 Task: Look for space in University Place, United States from 12th July, 2023 to 25th July, 2023 for 2 adults, 1 child in price range Rs.15000 to Rs.25000. Place can be shared room with 2 bedrooms having 2 beds and 2 bathrooms. Property type can be house, flat, guest house. Amenities needed are: wifi, TV, free parkinig on premises, gym, breakfast. Booking option can be shelf check-in. Required host language is English.
Action: Mouse moved to (431, 105)
Screenshot: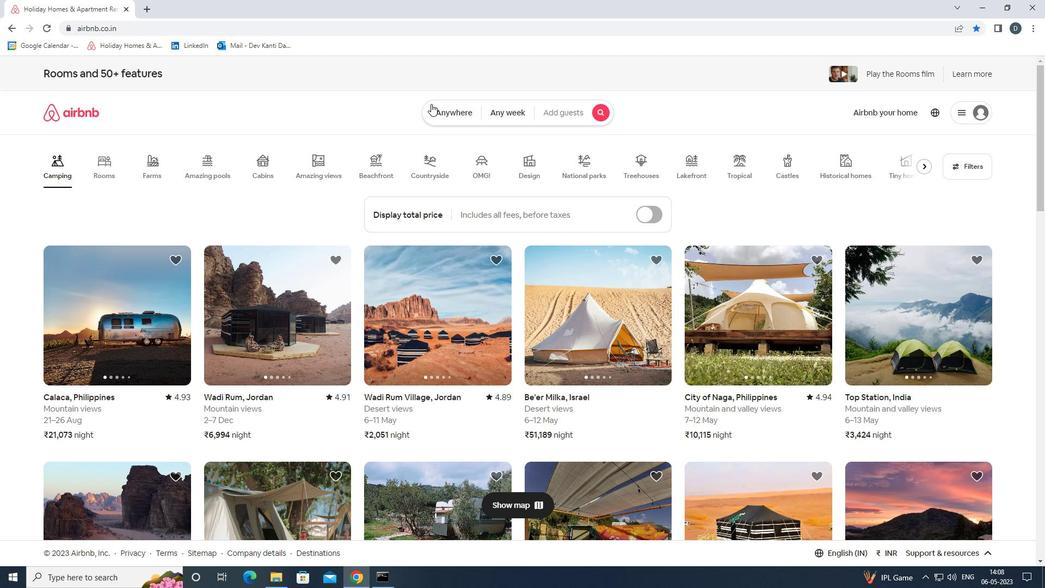 
Action: Mouse pressed left at (431, 105)
Screenshot: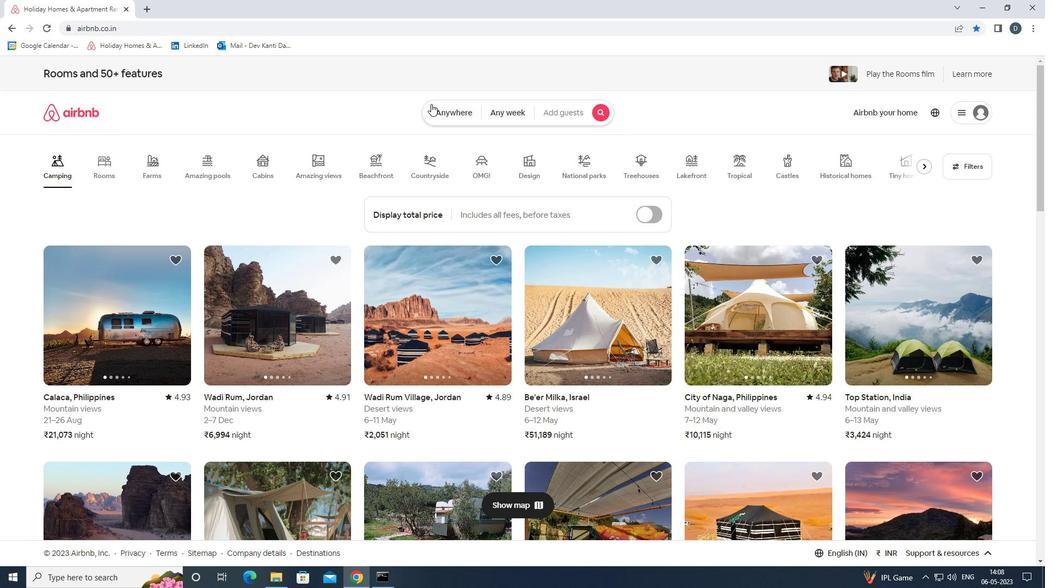 
Action: Mouse moved to (398, 153)
Screenshot: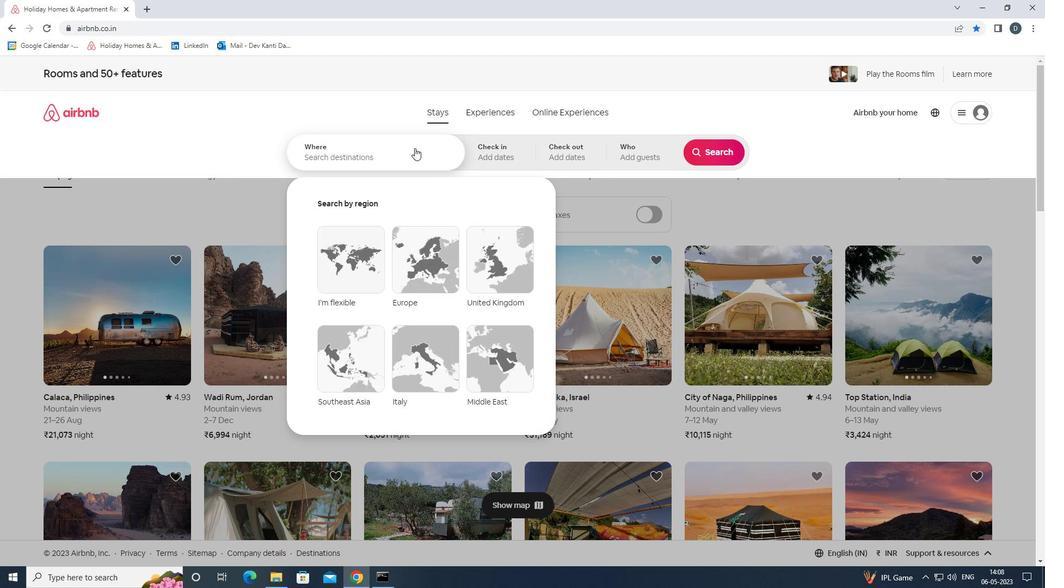 
Action: Mouse pressed left at (398, 153)
Screenshot: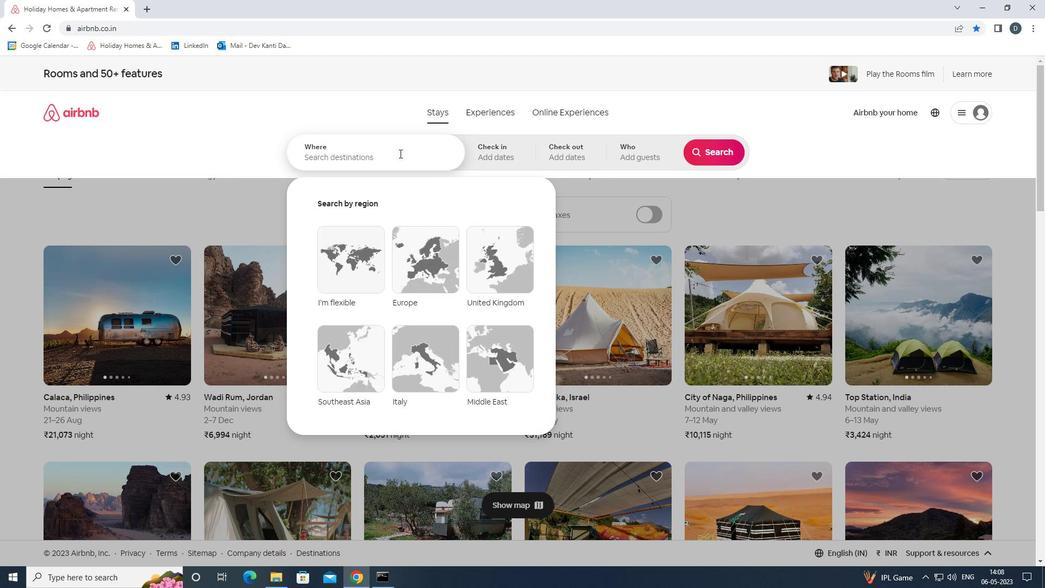 
Action: Key pressed <Key.shift><Key.shift>UNIVERSITY<Key.space><Key.shift>PLACE,<Key.shift><Key.shift><Key.shift><Key.shift><Key.shift><Key.shift><Key.shift><Key.shift><Key.shift><Key.shift><Key.shift><Key.shift><Key.shift><Key.shift><Key.shift><Key.shift><Key.shift><Key.shift><Key.shift><Key.shift><Key.shift><Key.shift><Key.shift><Key.shift>UNITED<Key.space><Key.shift><Key.shift><Key.shift><Key.shift><Key.shift><Key.shift><Key.shift><Key.shift><Key.shift>STATES<Key.enter>
Screenshot: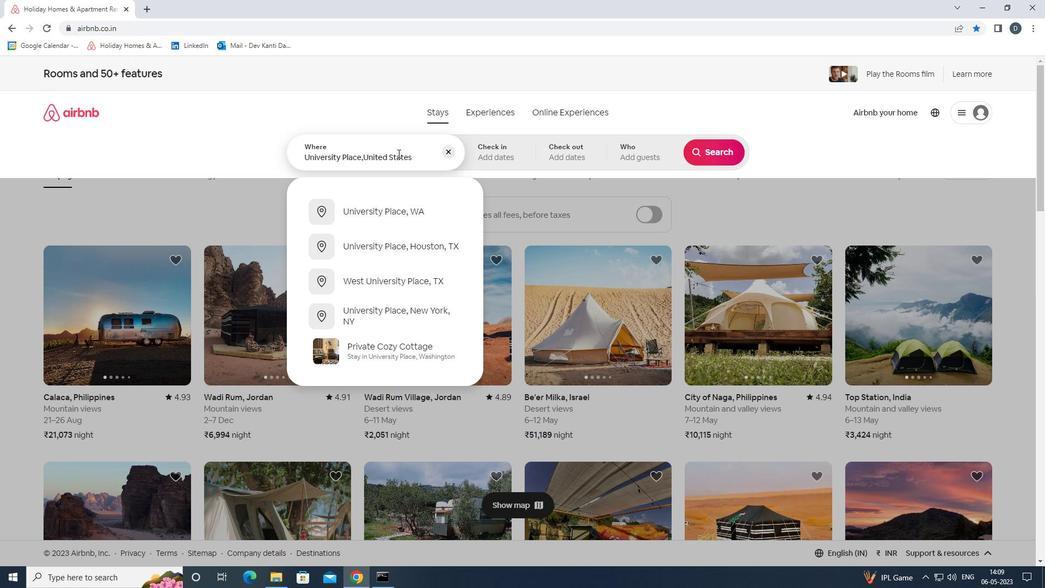 
Action: Mouse moved to (711, 236)
Screenshot: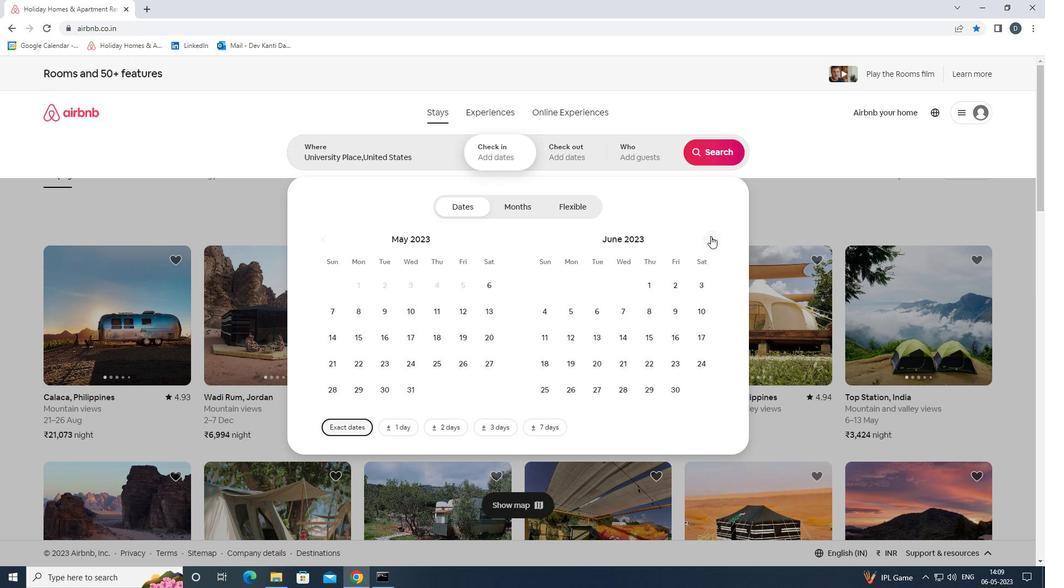 
Action: Mouse pressed left at (711, 236)
Screenshot: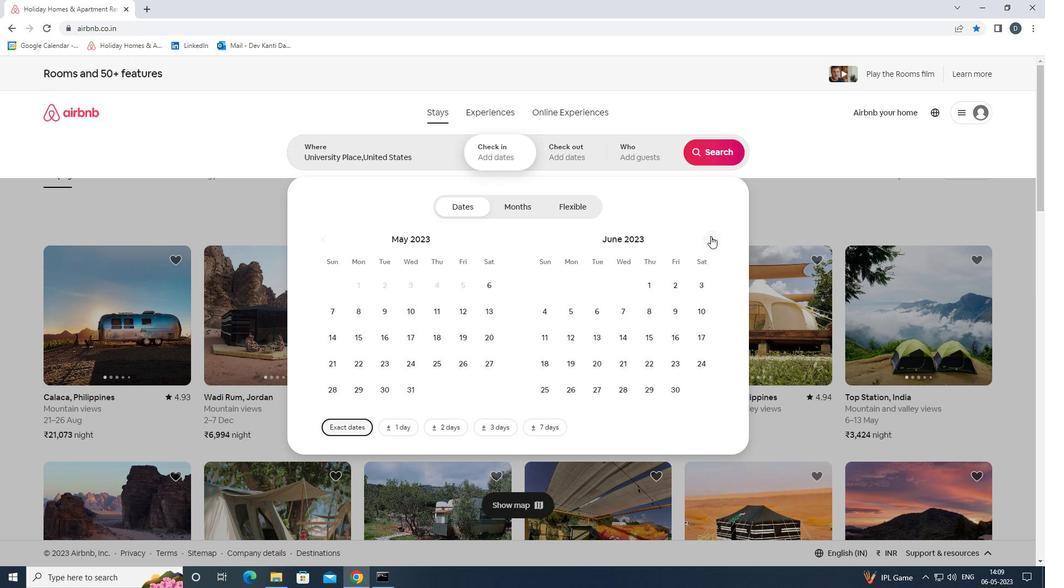 
Action: Mouse moved to (630, 334)
Screenshot: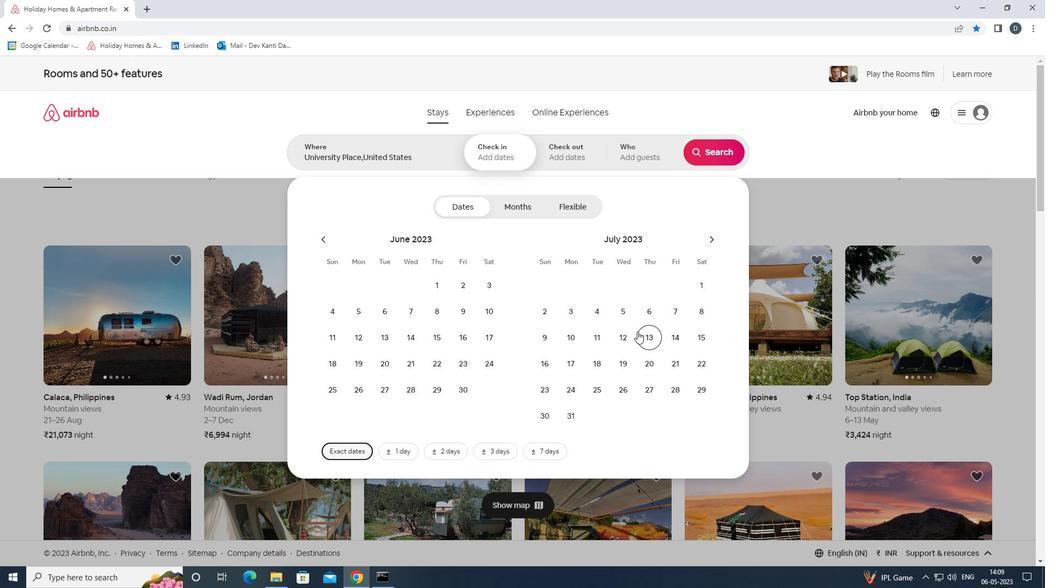 
Action: Mouse pressed left at (630, 334)
Screenshot: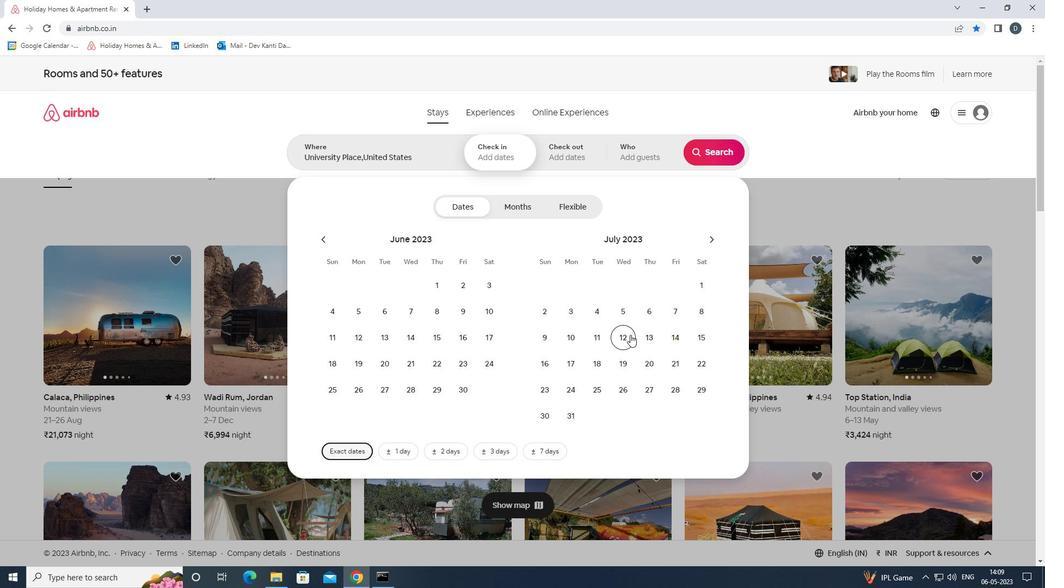 
Action: Mouse moved to (609, 386)
Screenshot: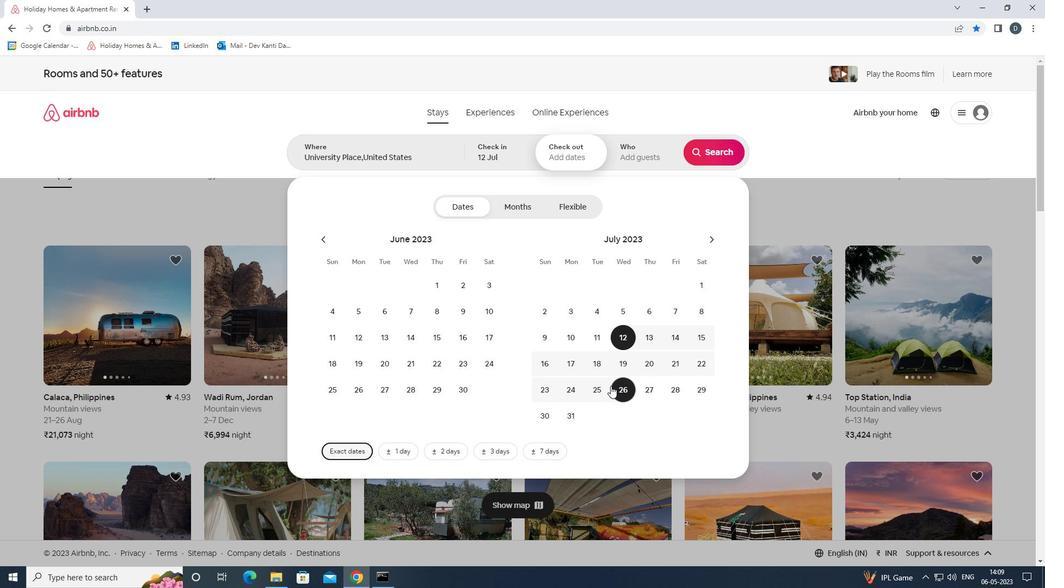 
Action: Mouse pressed left at (609, 386)
Screenshot: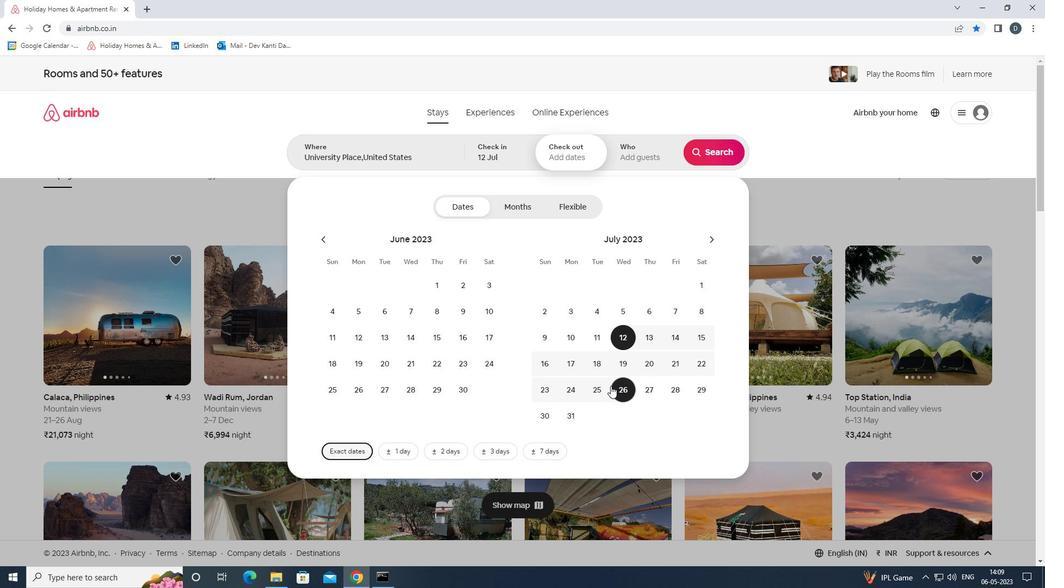 
Action: Mouse moved to (607, 386)
Screenshot: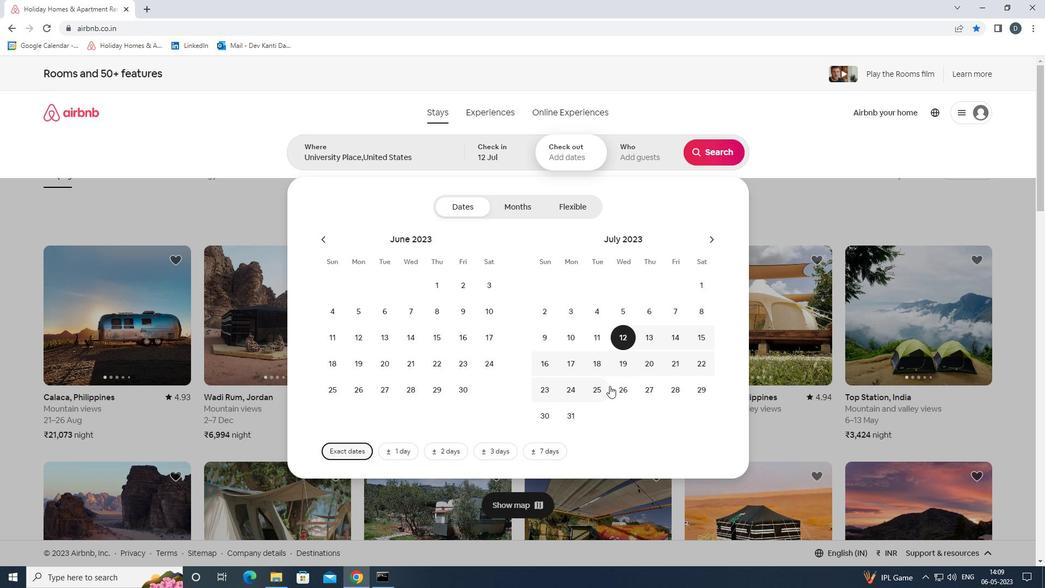 
Action: Mouse pressed left at (607, 386)
Screenshot: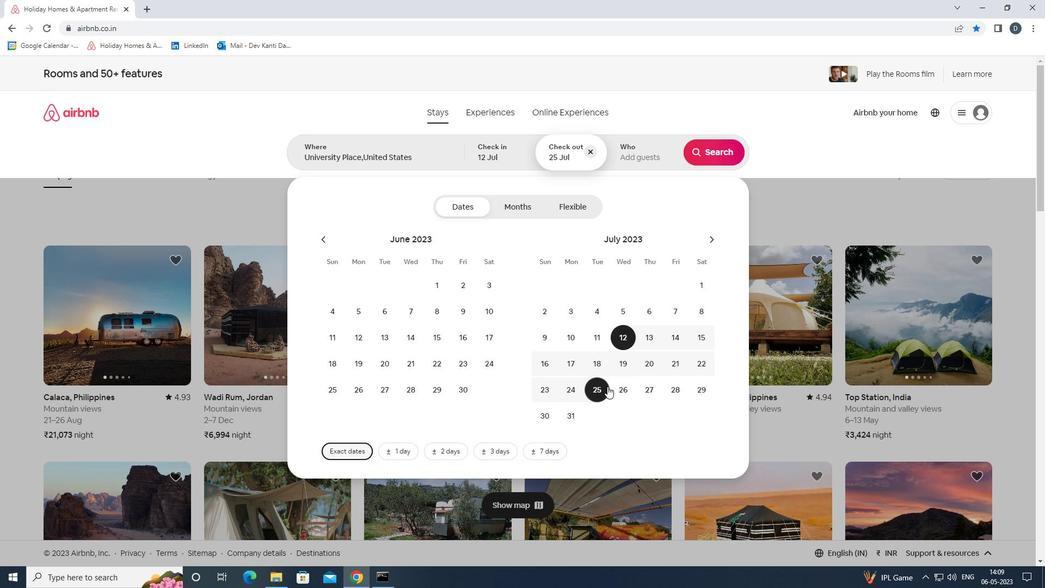 
Action: Mouse moved to (645, 142)
Screenshot: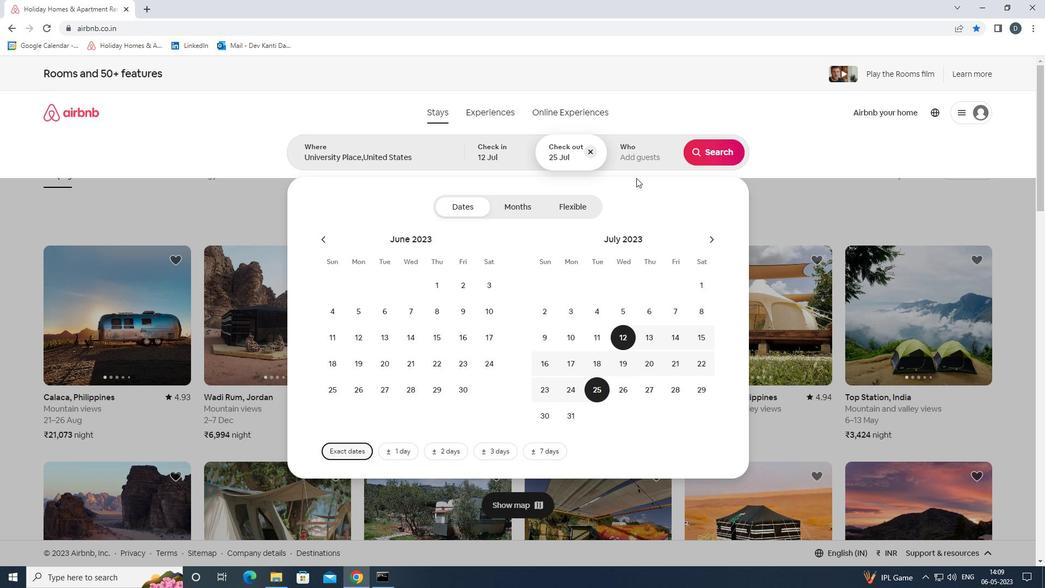 
Action: Mouse pressed left at (645, 142)
Screenshot: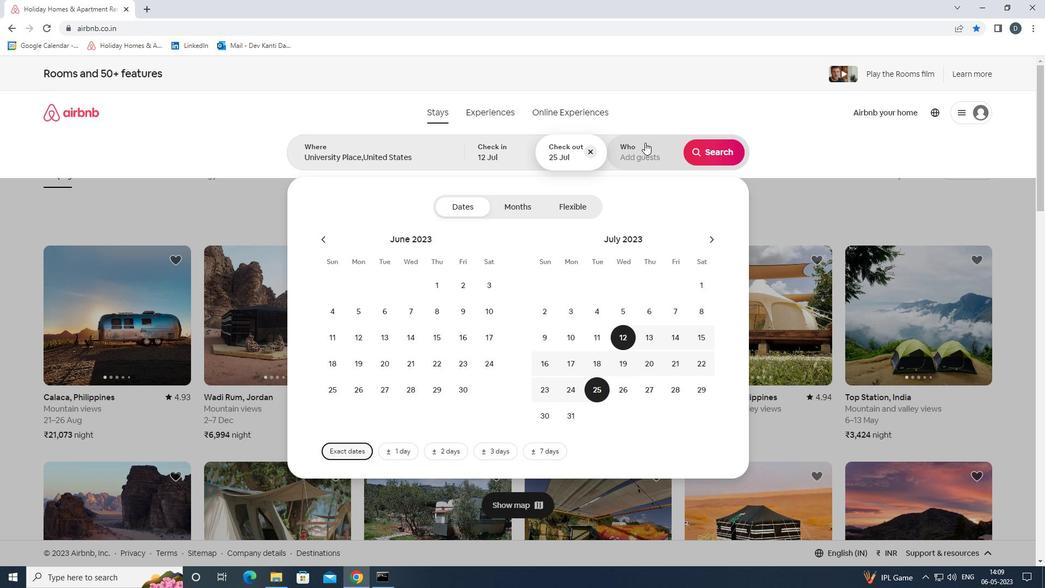 
Action: Mouse moved to (716, 210)
Screenshot: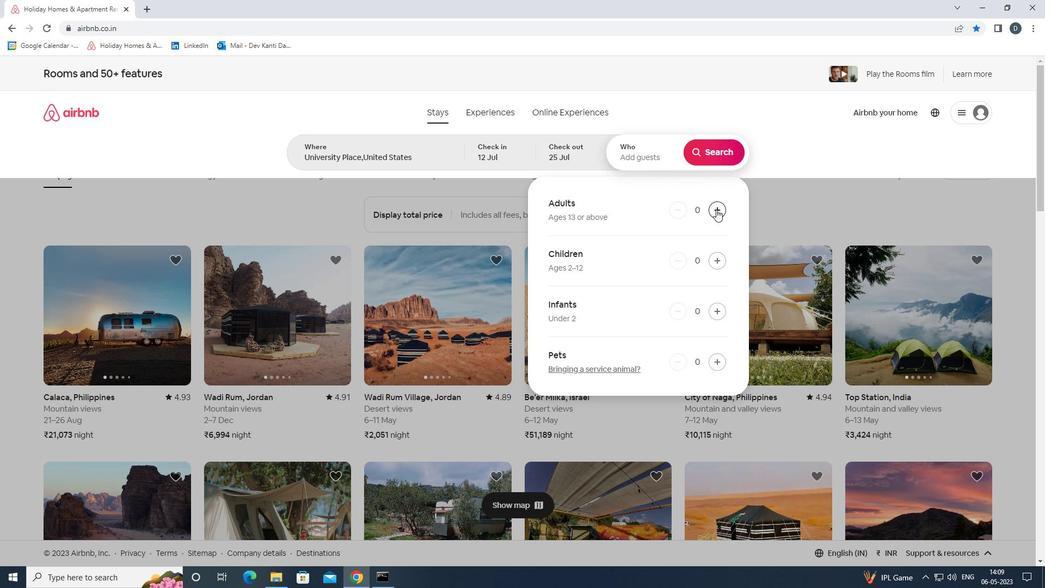 
Action: Mouse pressed left at (716, 210)
Screenshot: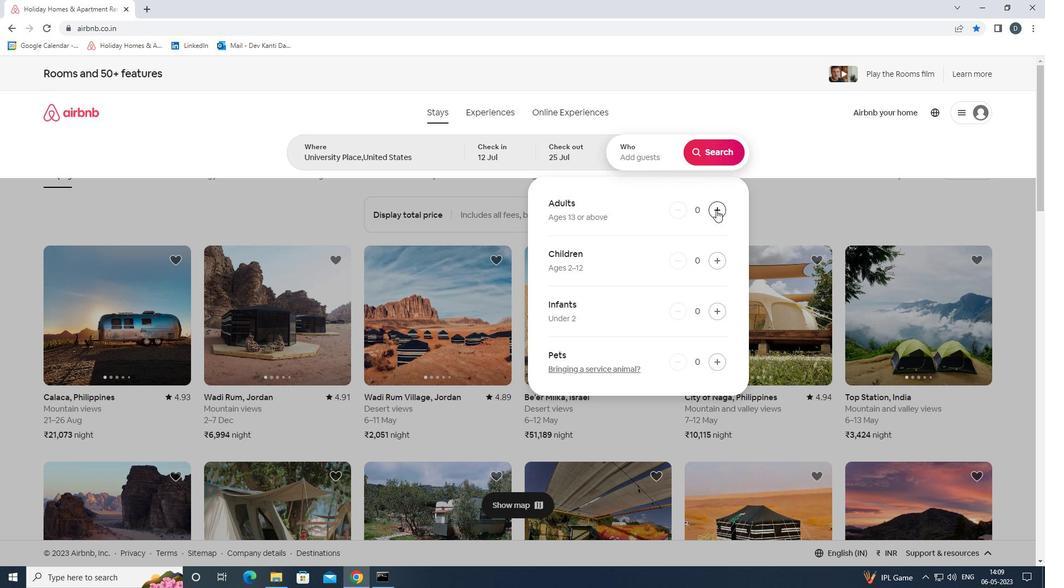 
Action: Mouse pressed left at (716, 210)
Screenshot: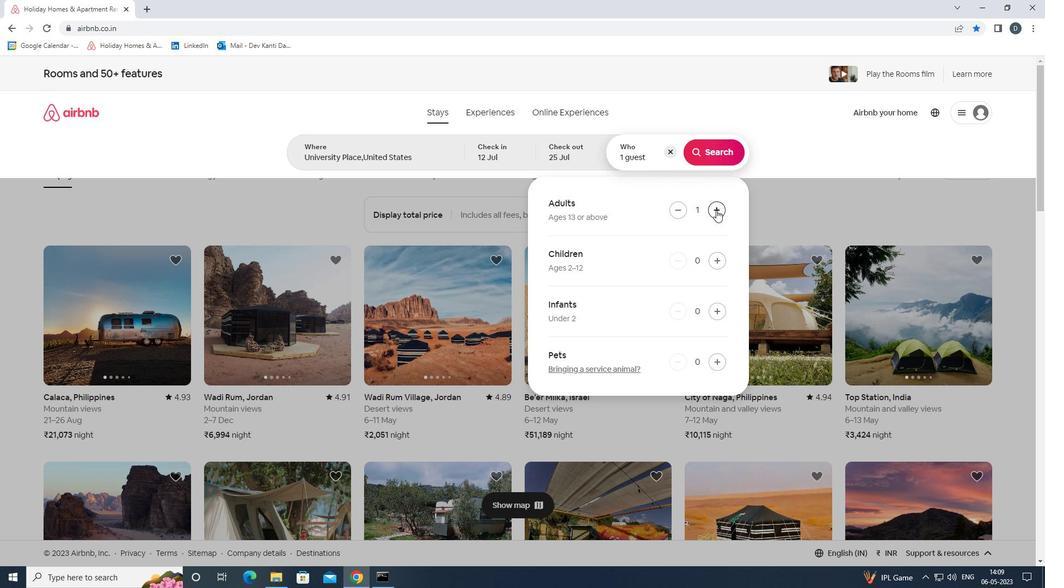 
Action: Mouse moved to (720, 262)
Screenshot: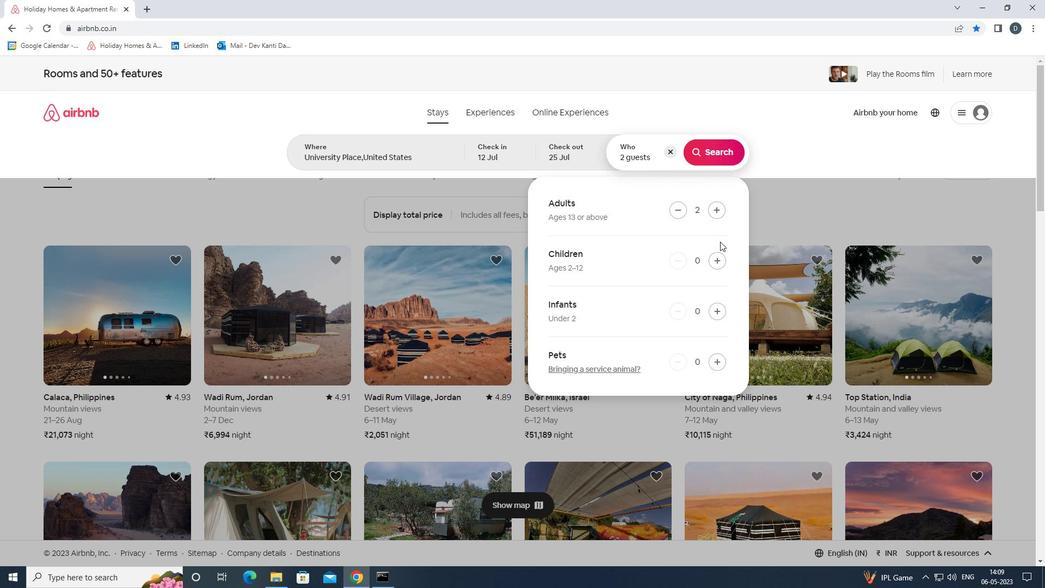 
Action: Mouse pressed left at (720, 262)
Screenshot: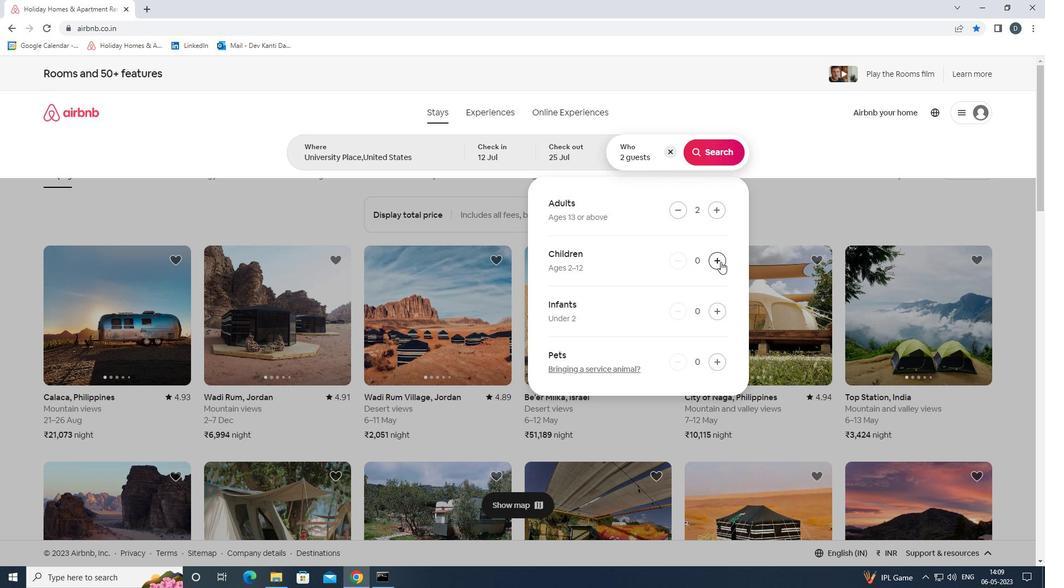 
Action: Mouse moved to (715, 147)
Screenshot: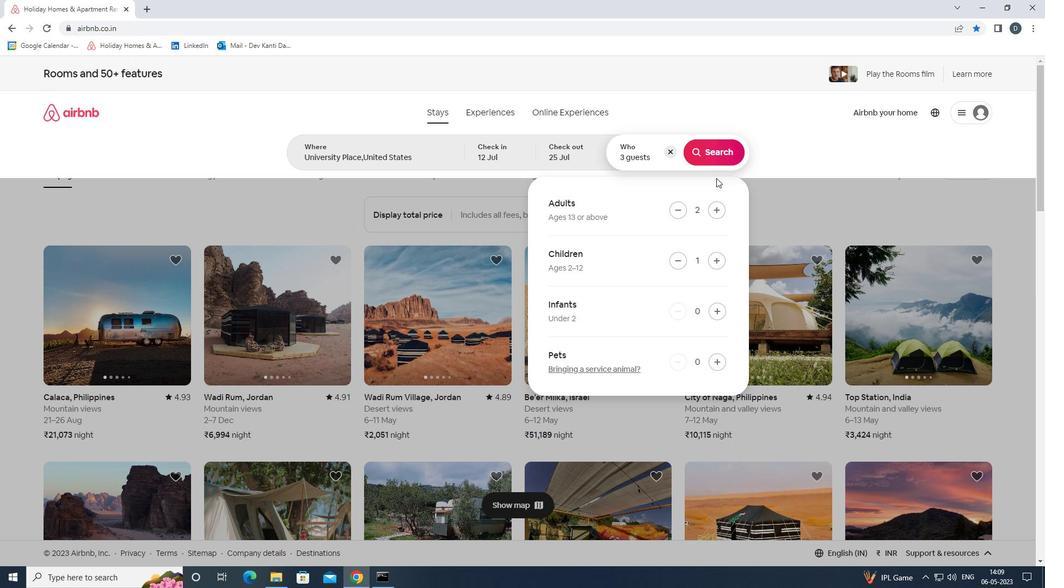 
Action: Mouse pressed left at (715, 147)
Screenshot: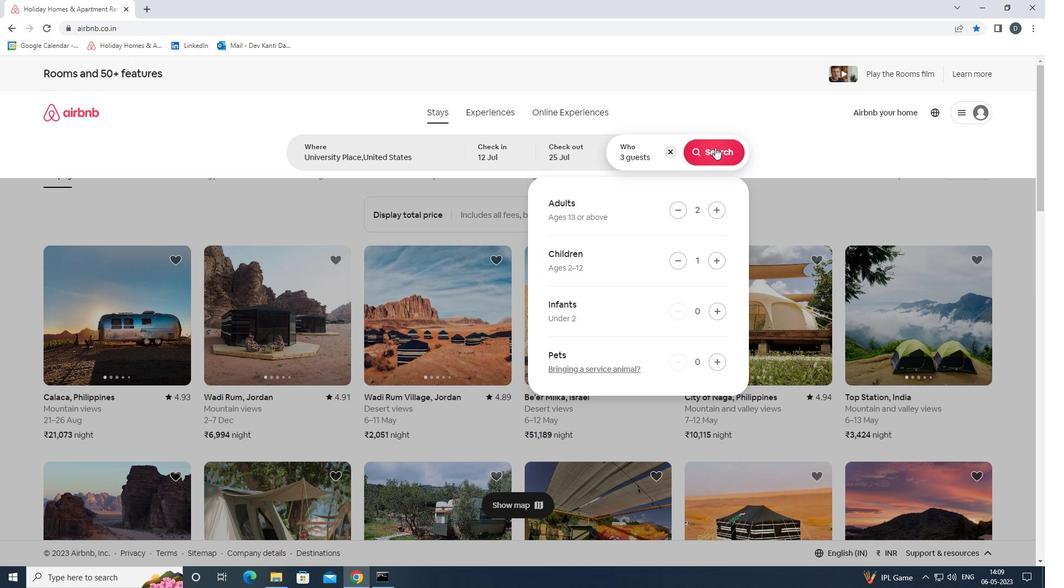 
Action: Mouse moved to (990, 118)
Screenshot: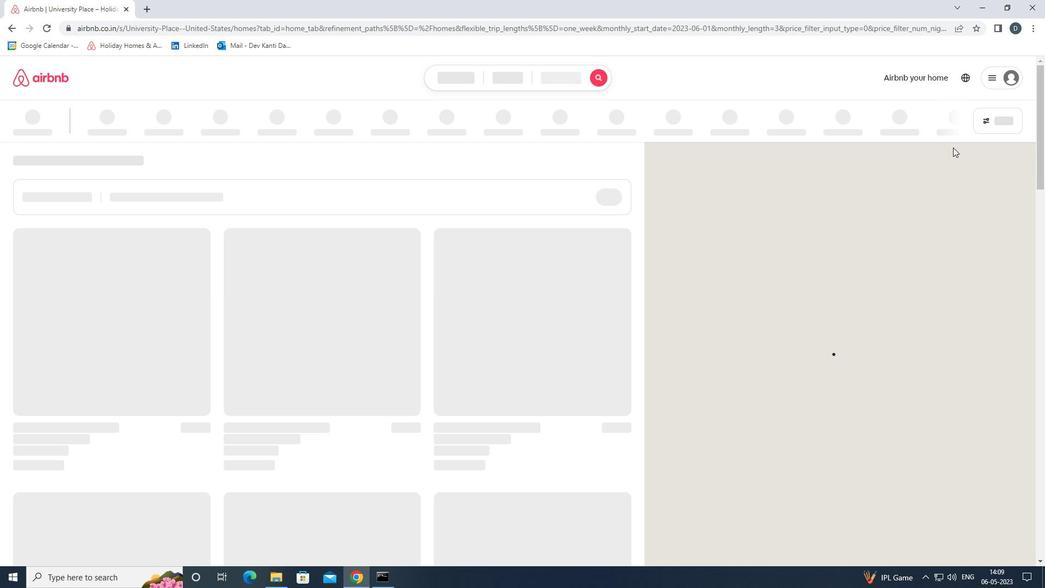 
Action: Mouse pressed left at (990, 118)
Screenshot: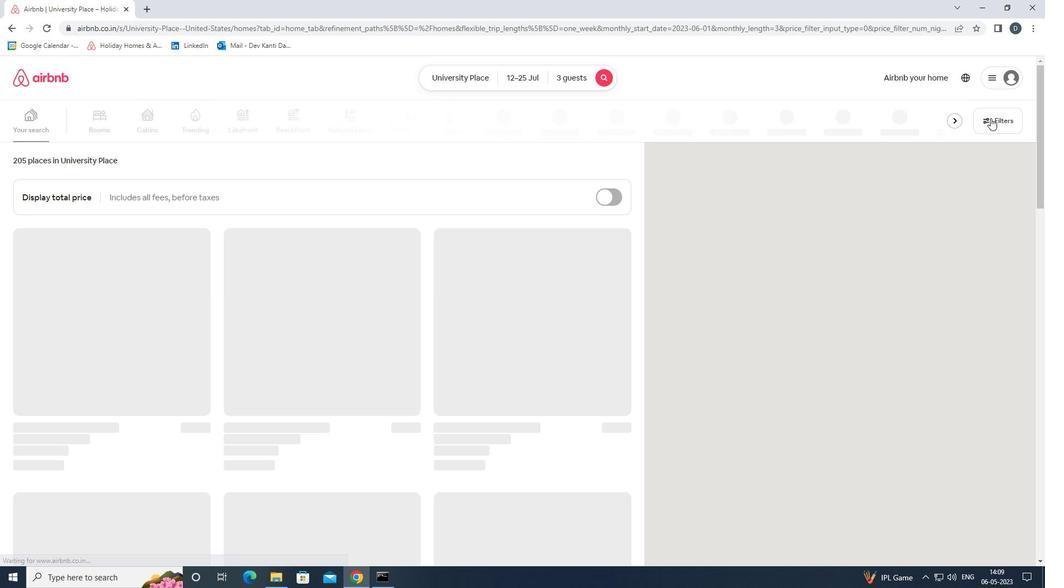 
Action: Mouse moved to (438, 392)
Screenshot: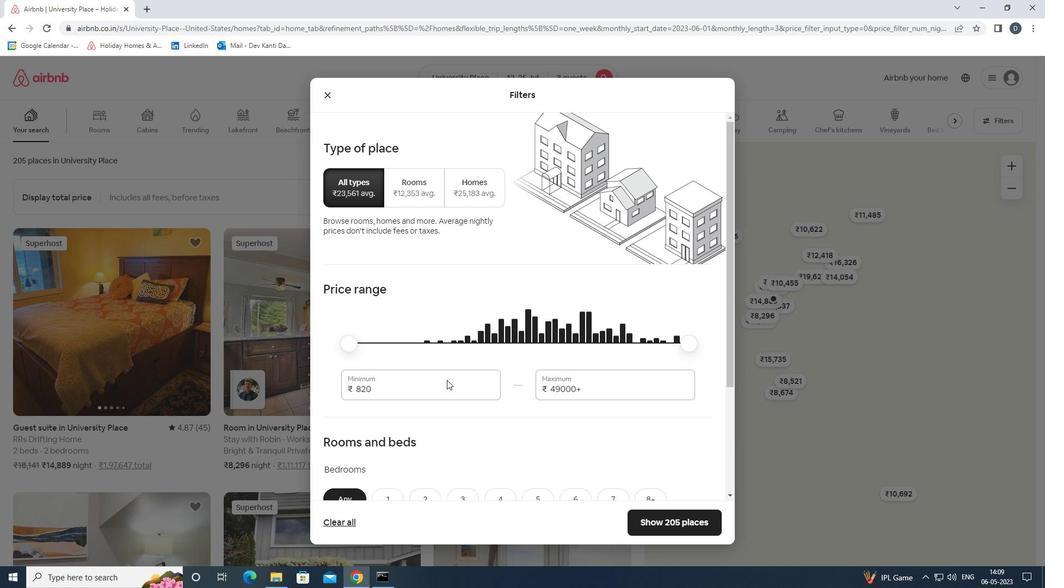 
Action: Mouse pressed left at (438, 392)
Screenshot: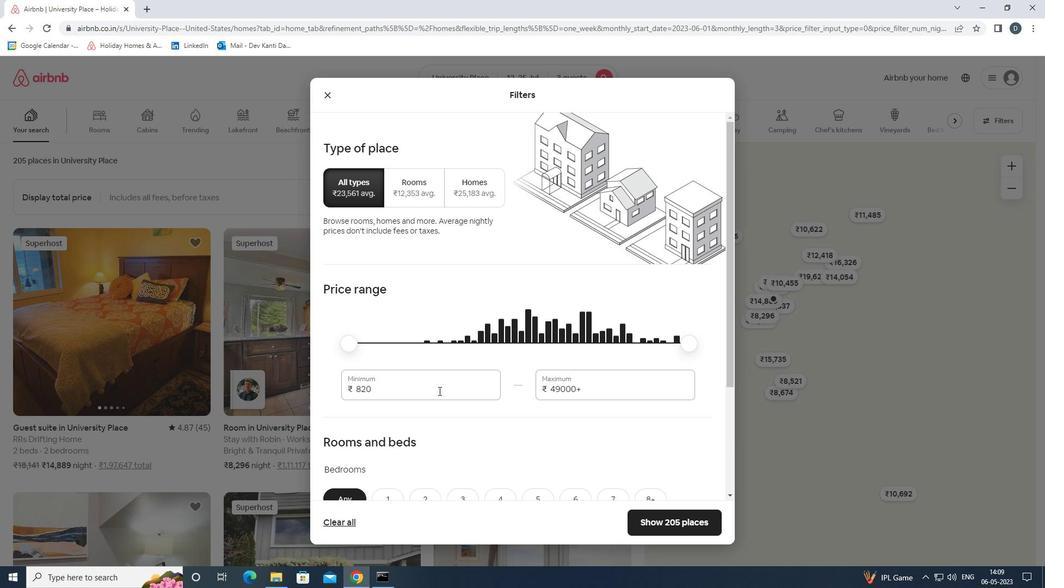 
Action: Mouse pressed left at (438, 392)
Screenshot: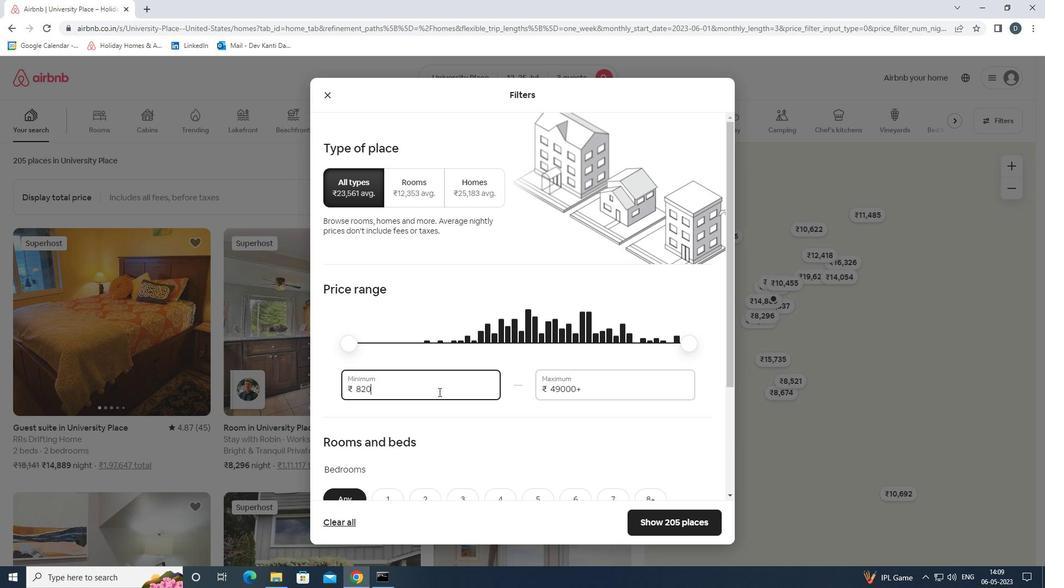 
Action: Key pressed 15000<Key.tab>25000
Screenshot: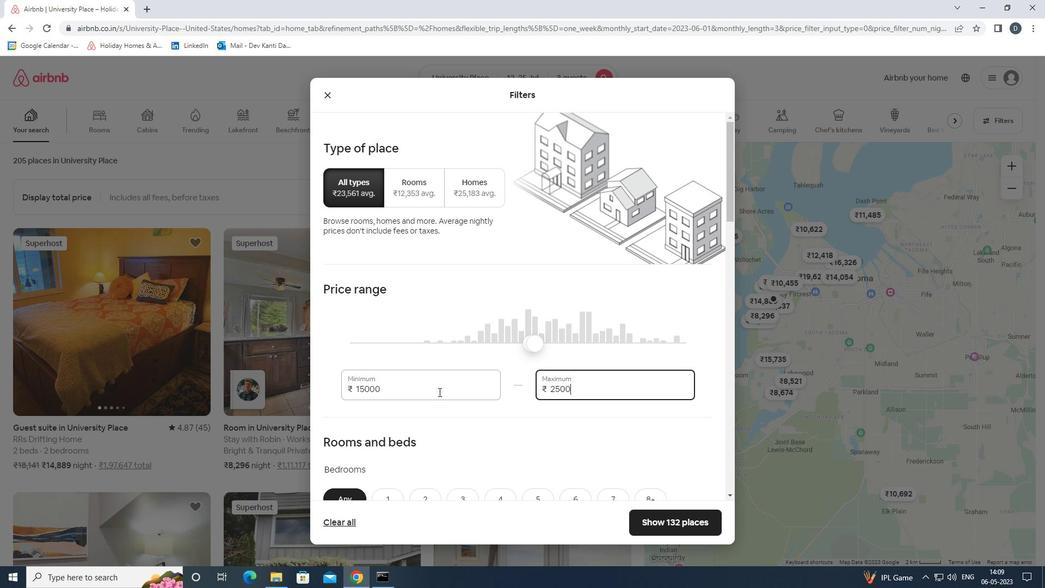 
Action: Mouse scrolled (438, 391) with delta (0, 0)
Screenshot: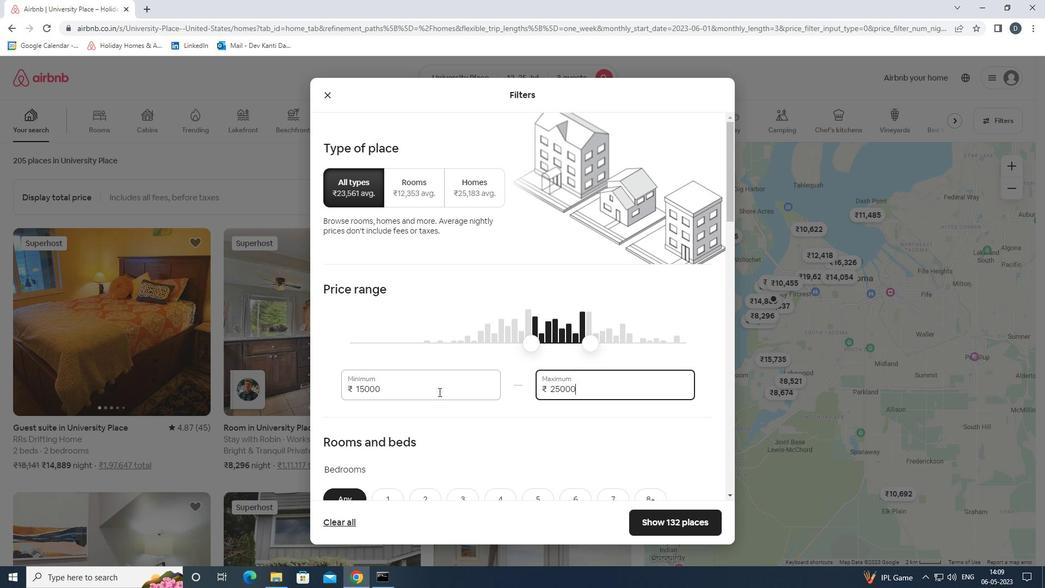 
Action: Mouse moved to (438, 392)
Screenshot: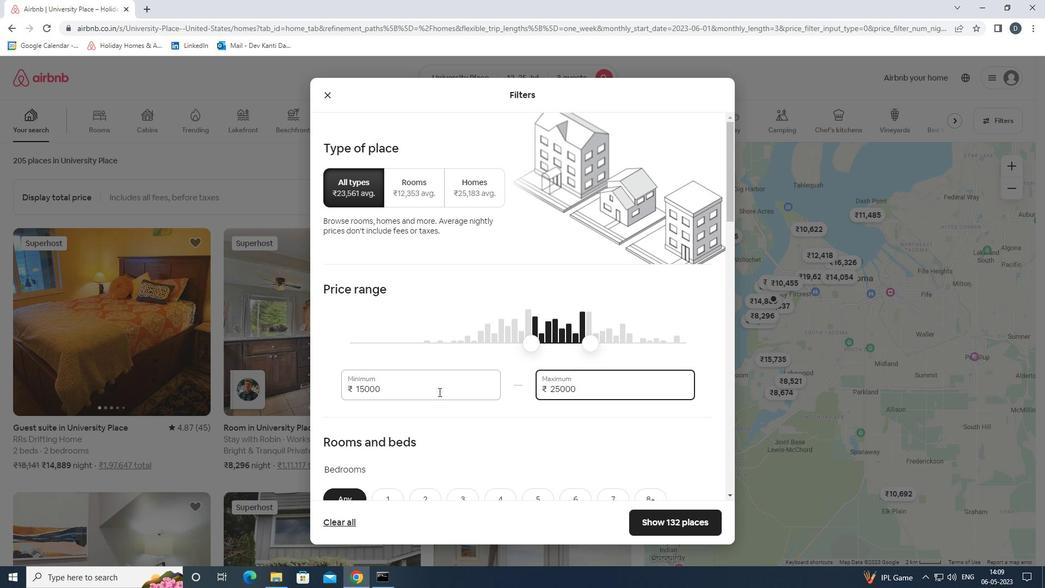 
Action: Mouse scrolled (438, 392) with delta (0, 0)
Screenshot: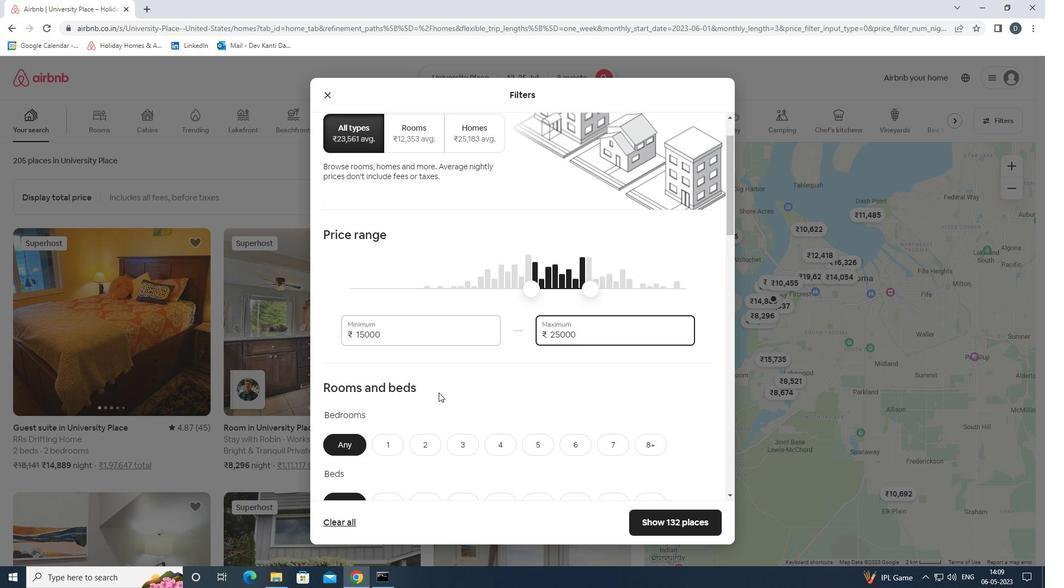 
Action: Mouse scrolled (438, 392) with delta (0, 0)
Screenshot: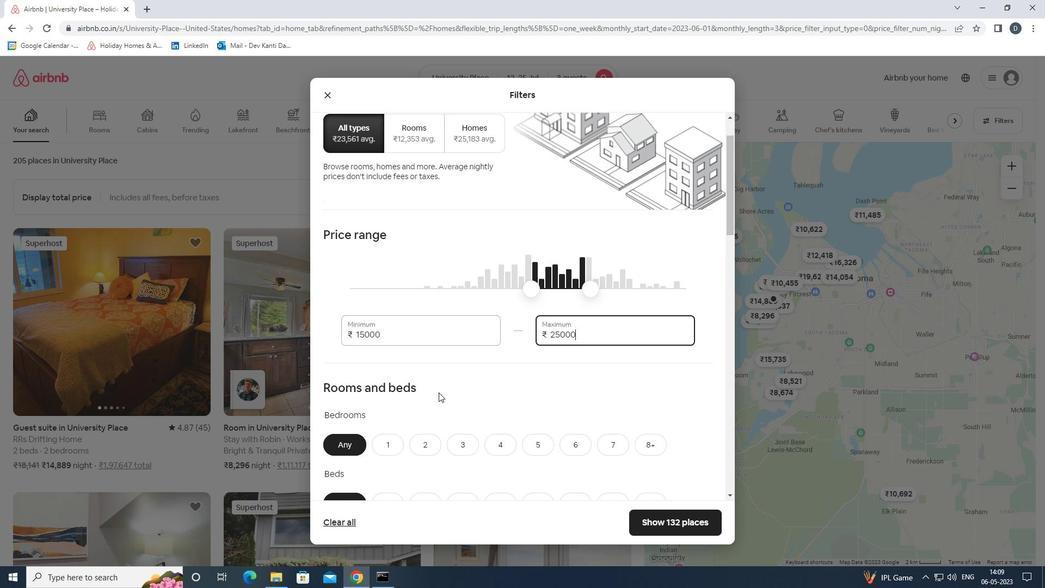 
Action: Mouse moved to (435, 385)
Screenshot: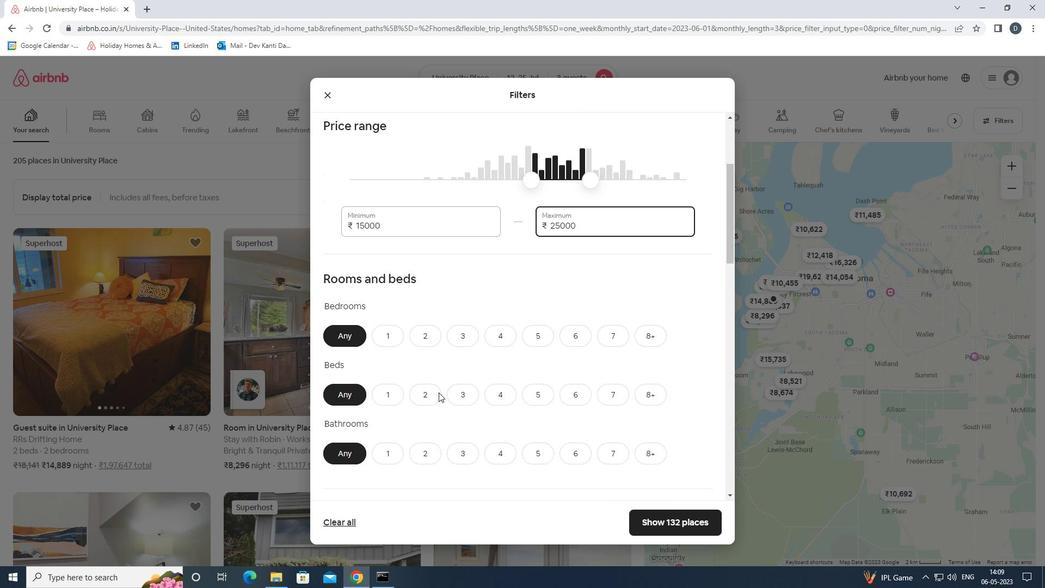 
Action: Mouse scrolled (435, 384) with delta (0, 0)
Screenshot: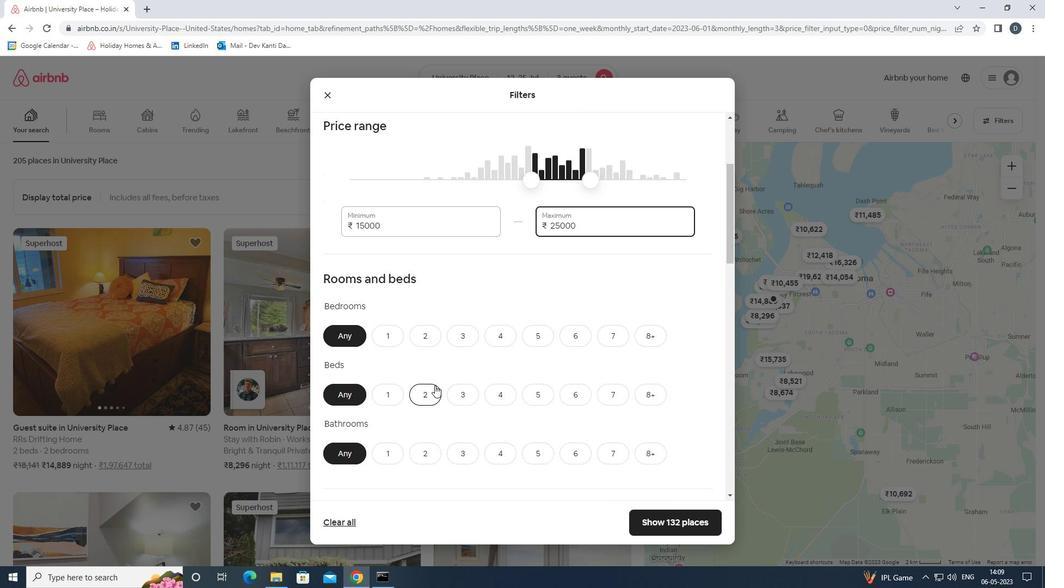 
Action: Mouse moved to (426, 283)
Screenshot: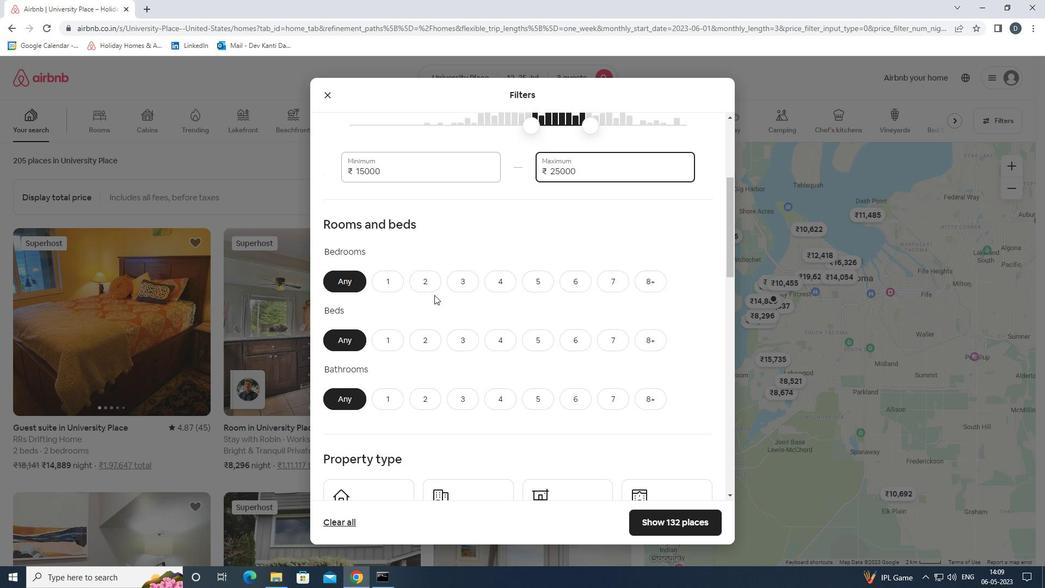 
Action: Mouse pressed left at (426, 283)
Screenshot: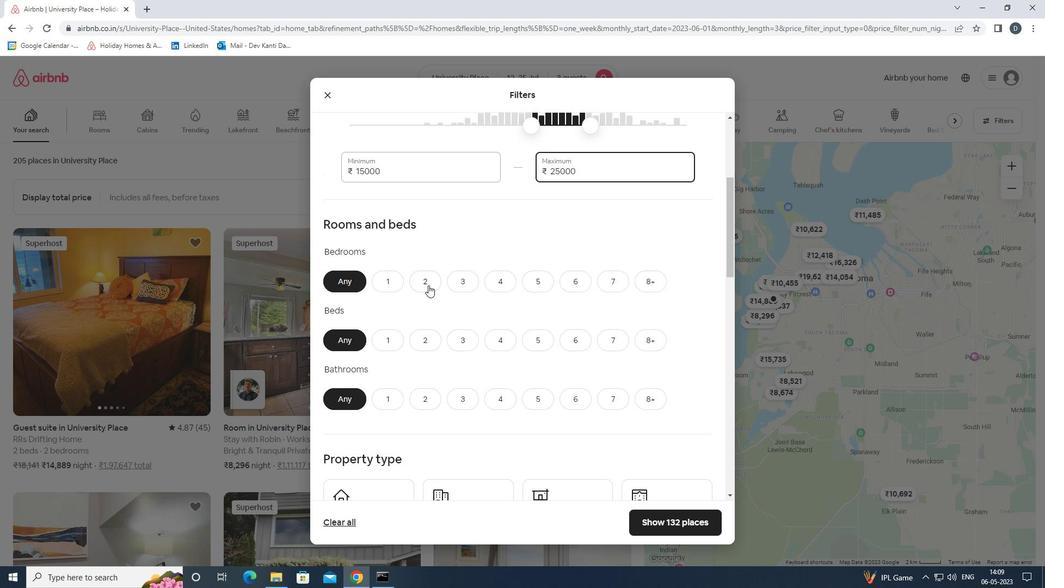 
Action: Mouse moved to (426, 331)
Screenshot: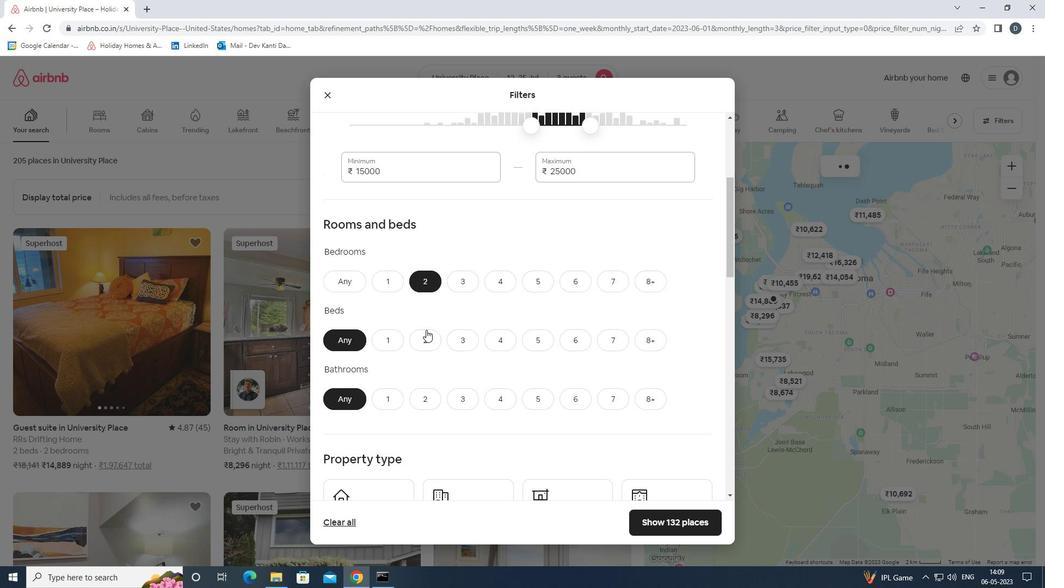 
Action: Mouse pressed left at (426, 331)
Screenshot: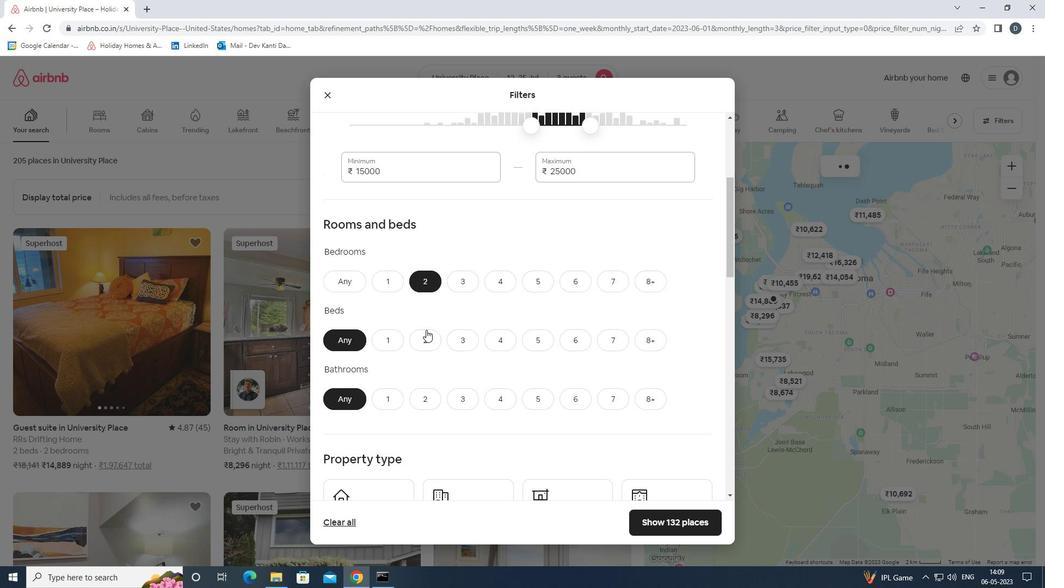 
Action: Mouse moved to (428, 393)
Screenshot: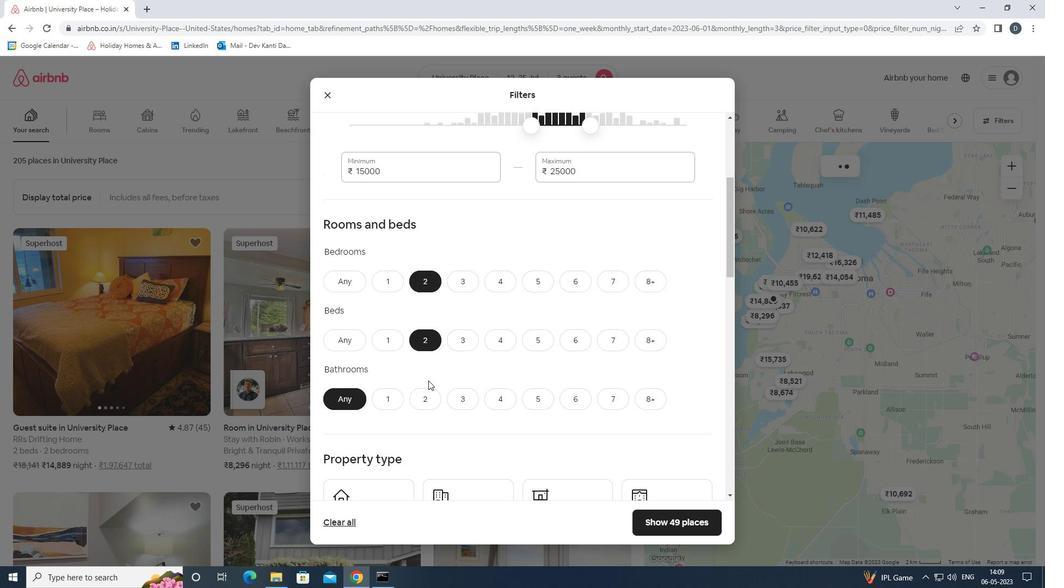 
Action: Mouse pressed left at (428, 393)
Screenshot: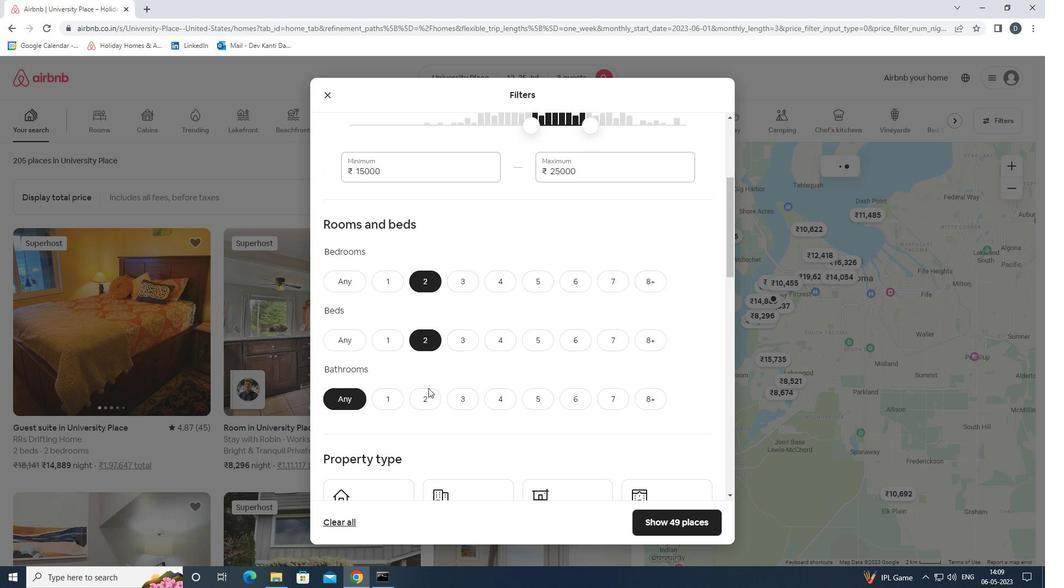 
Action: Mouse moved to (429, 394)
Screenshot: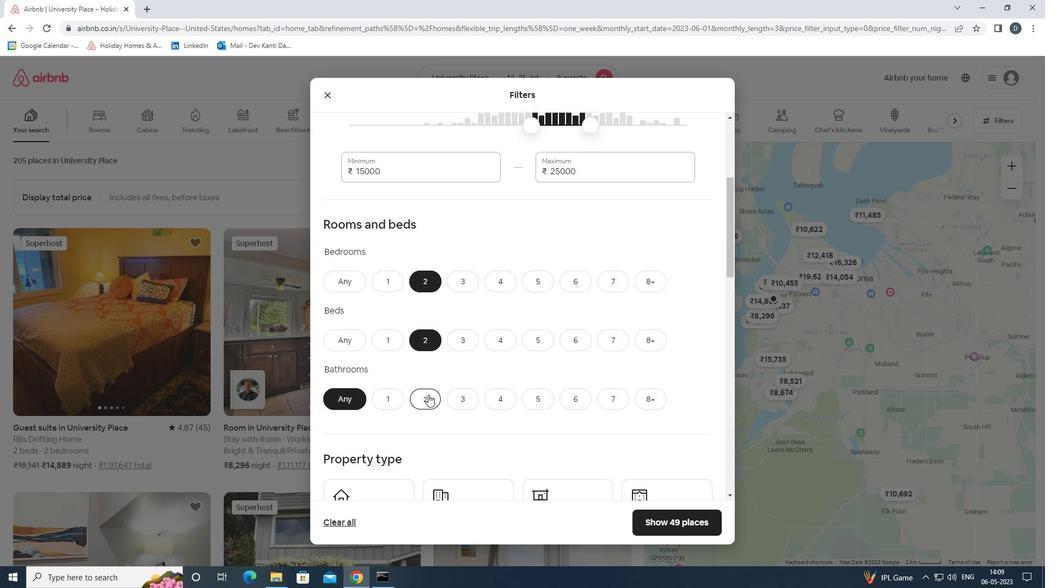 
Action: Mouse scrolled (429, 394) with delta (0, 0)
Screenshot: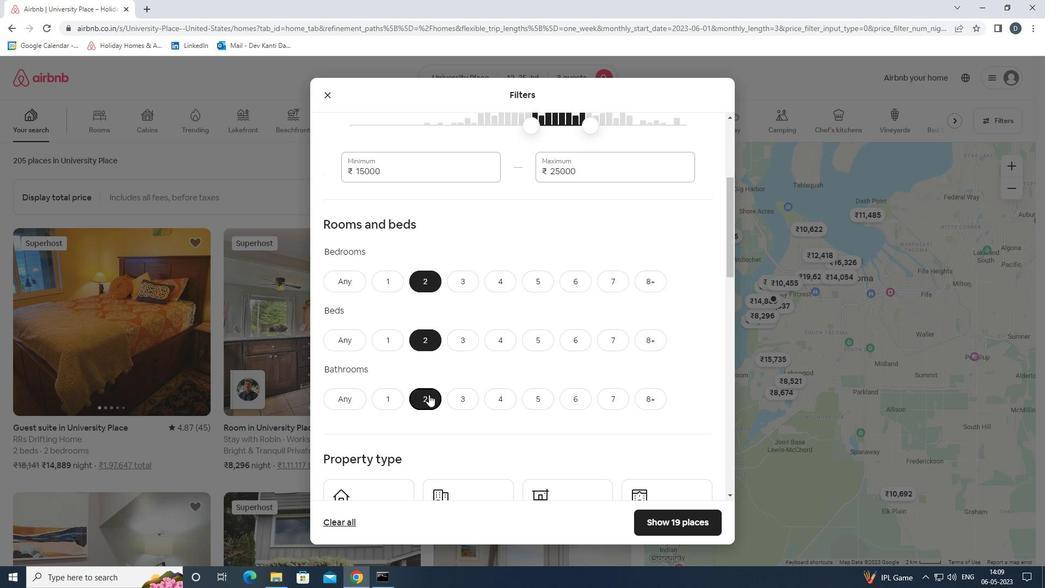 
Action: Mouse scrolled (429, 394) with delta (0, 0)
Screenshot: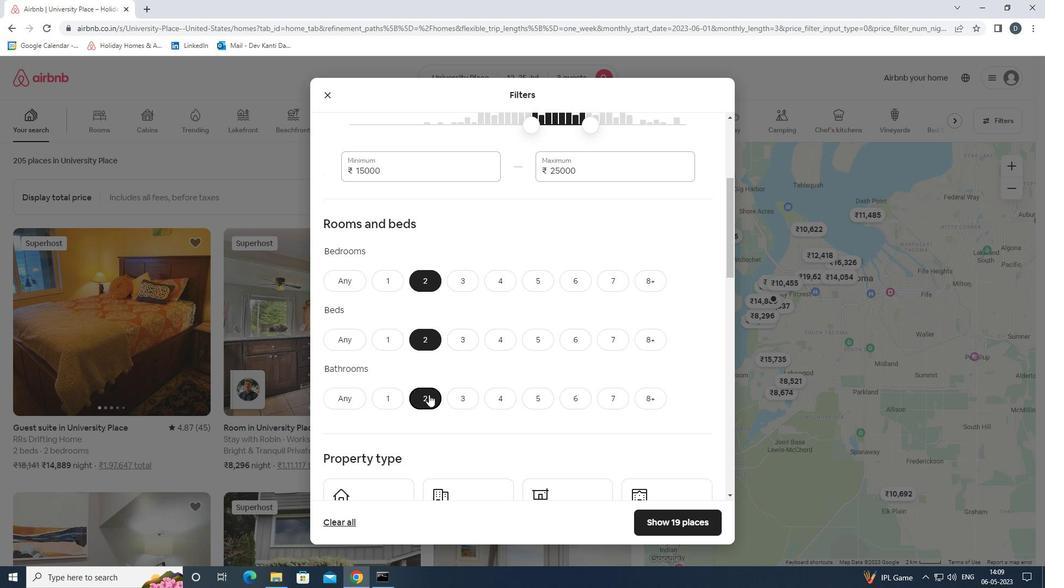 
Action: Mouse scrolled (429, 394) with delta (0, 0)
Screenshot: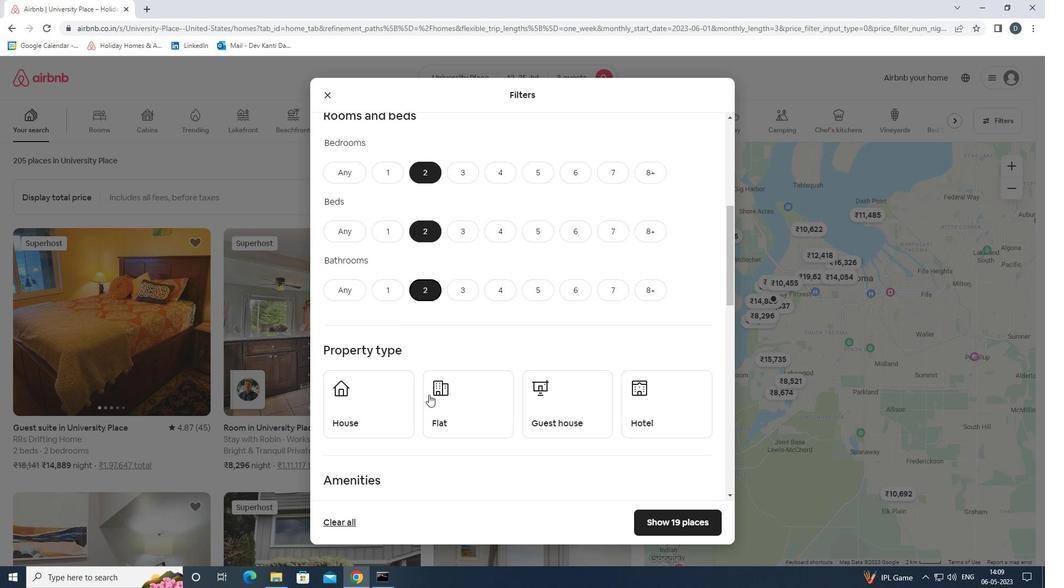 
Action: Mouse moved to (396, 369)
Screenshot: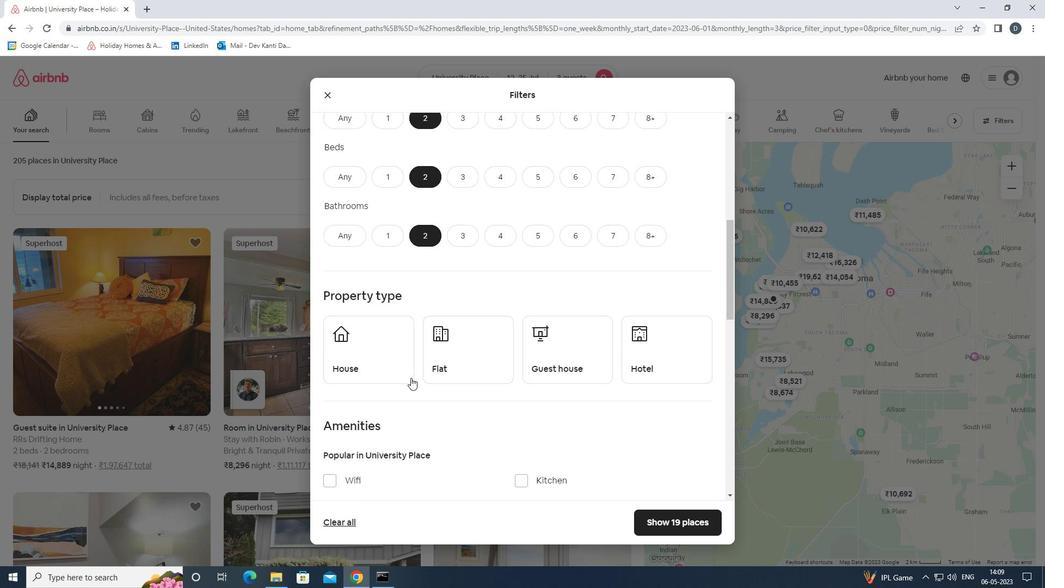 
Action: Mouse pressed left at (396, 369)
Screenshot: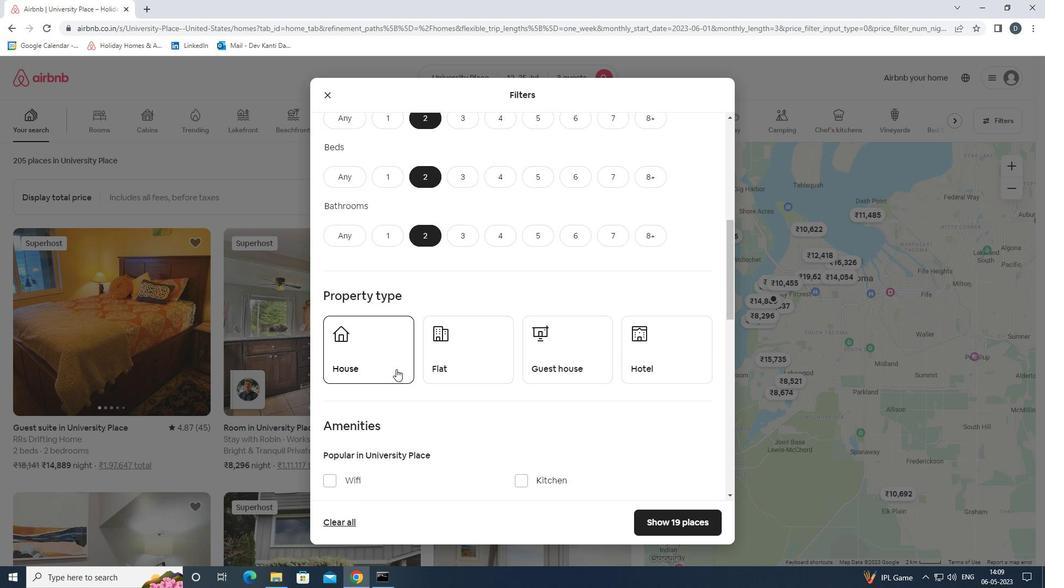 
Action: Mouse moved to (447, 359)
Screenshot: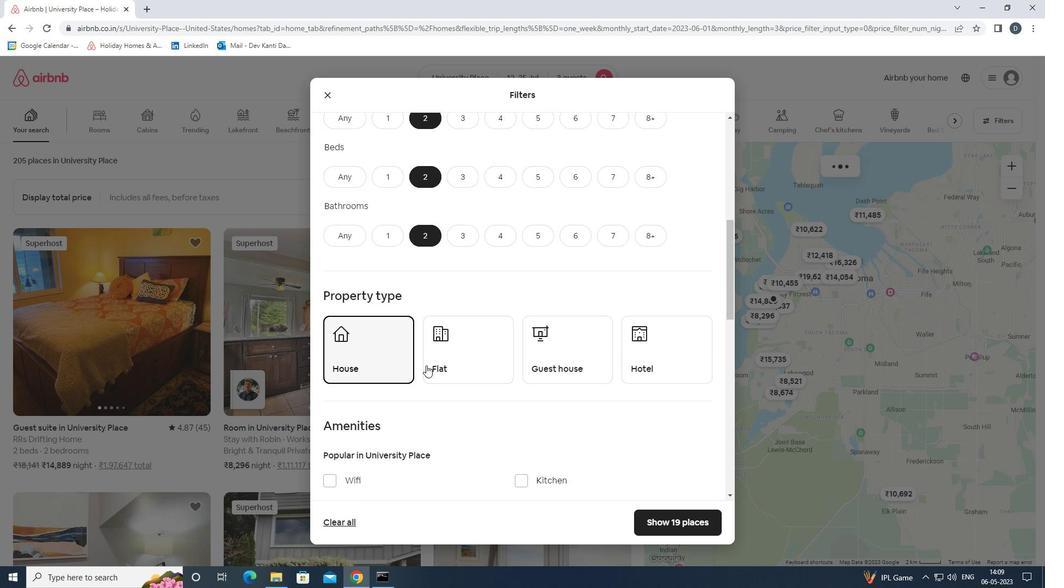 
Action: Mouse pressed left at (447, 359)
Screenshot: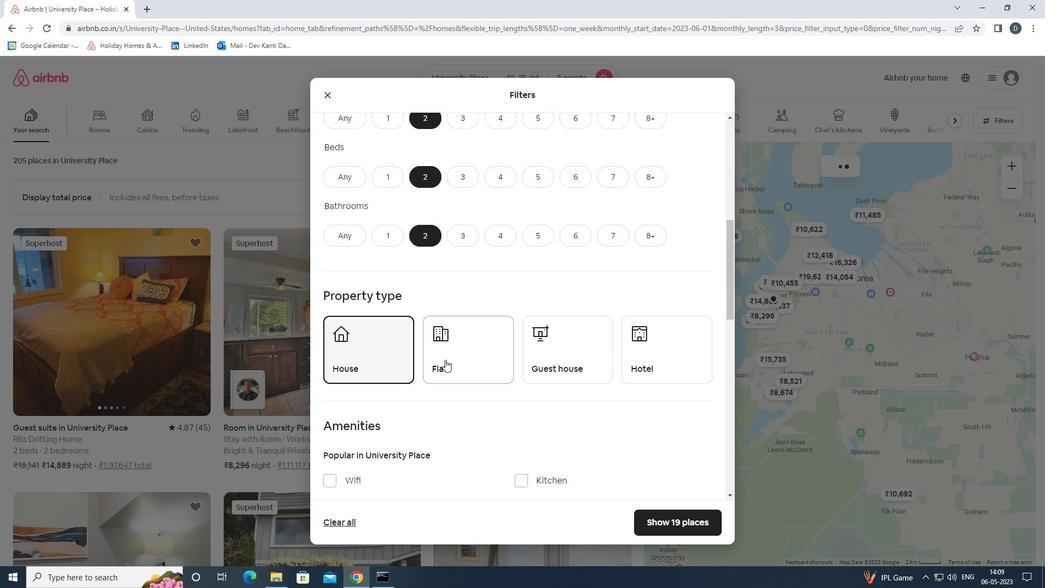 
Action: Mouse moved to (557, 363)
Screenshot: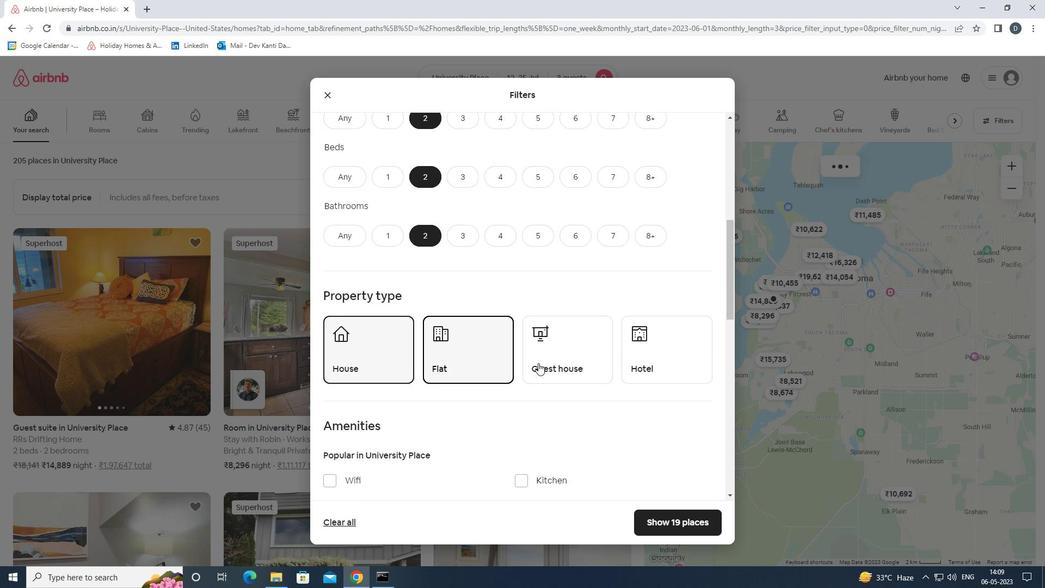 
Action: Mouse pressed left at (557, 363)
Screenshot: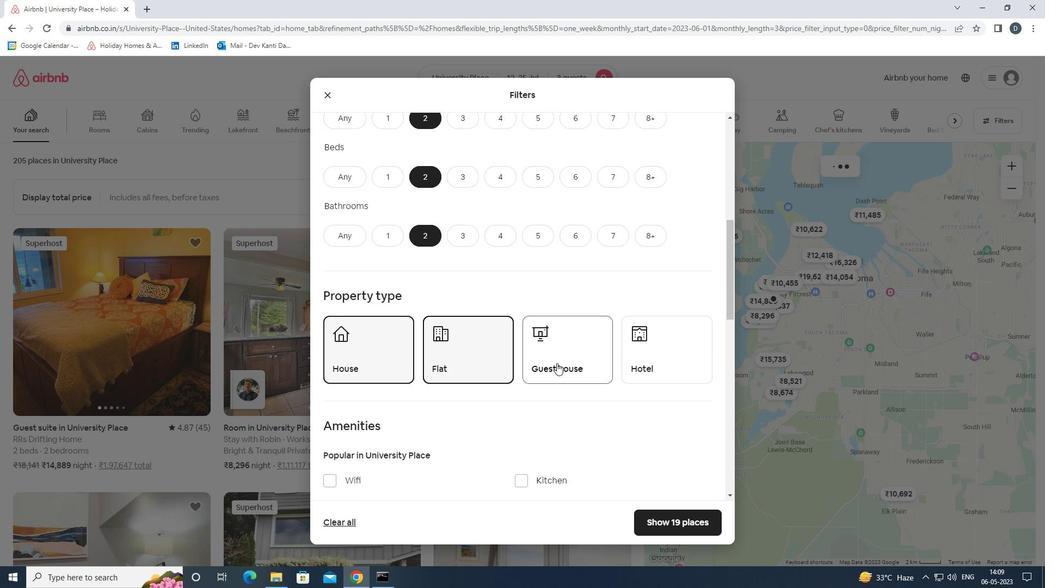 
Action: Mouse moved to (558, 363)
Screenshot: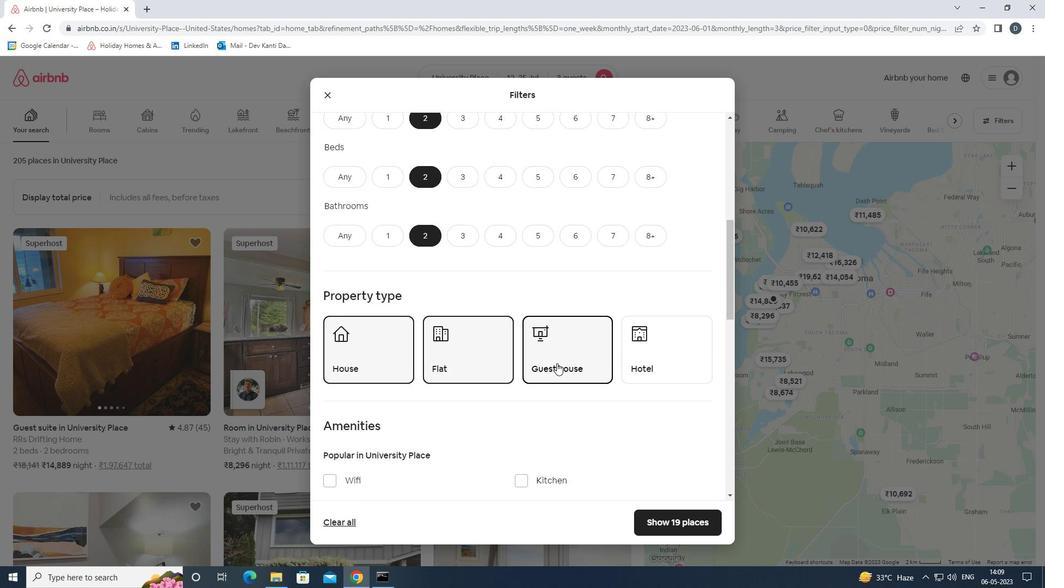 
Action: Mouse scrolled (558, 363) with delta (0, 0)
Screenshot: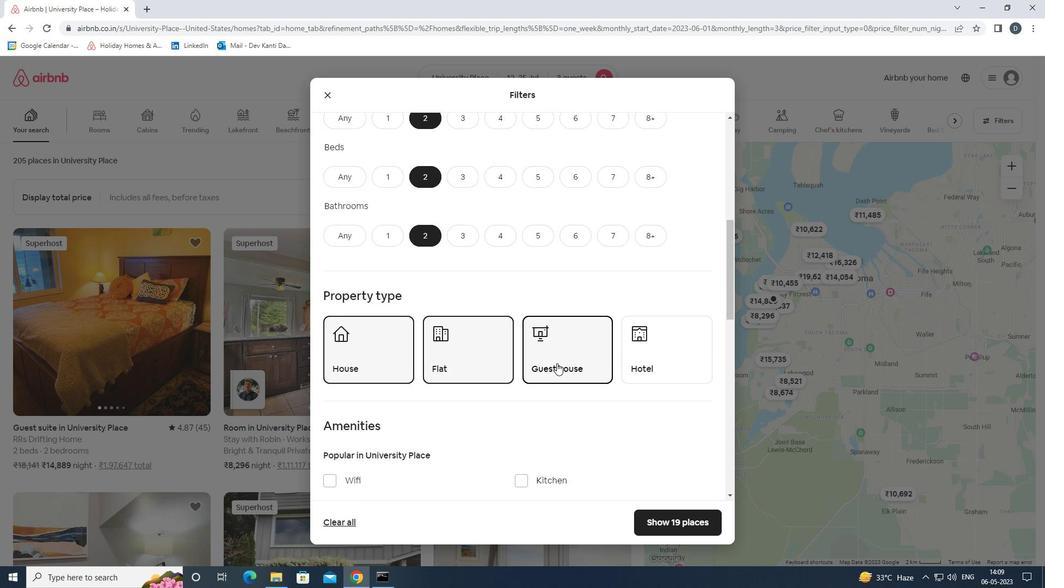 
Action: Mouse scrolled (558, 363) with delta (0, 0)
Screenshot: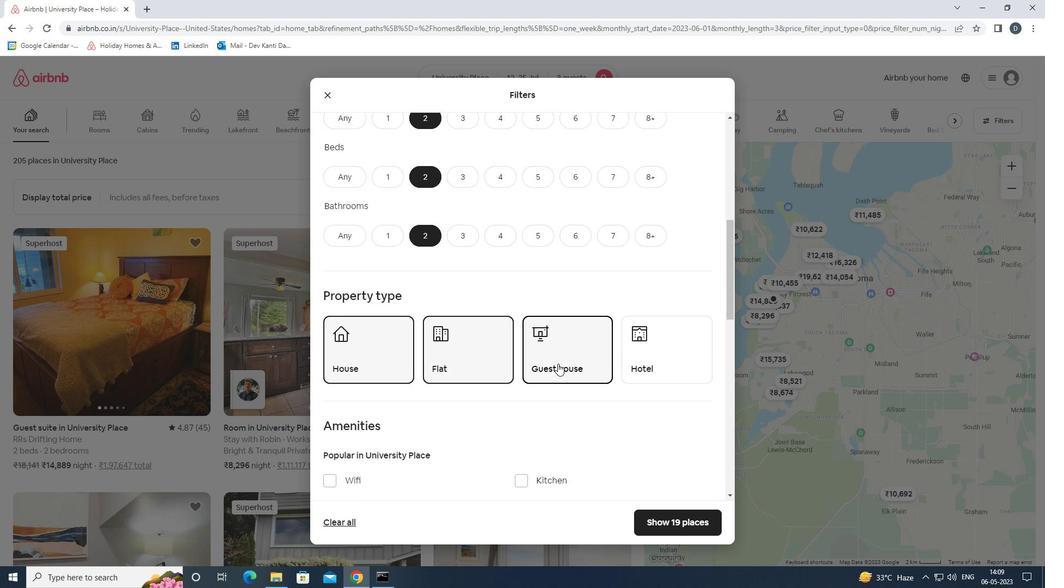
Action: Mouse scrolled (558, 363) with delta (0, 0)
Screenshot: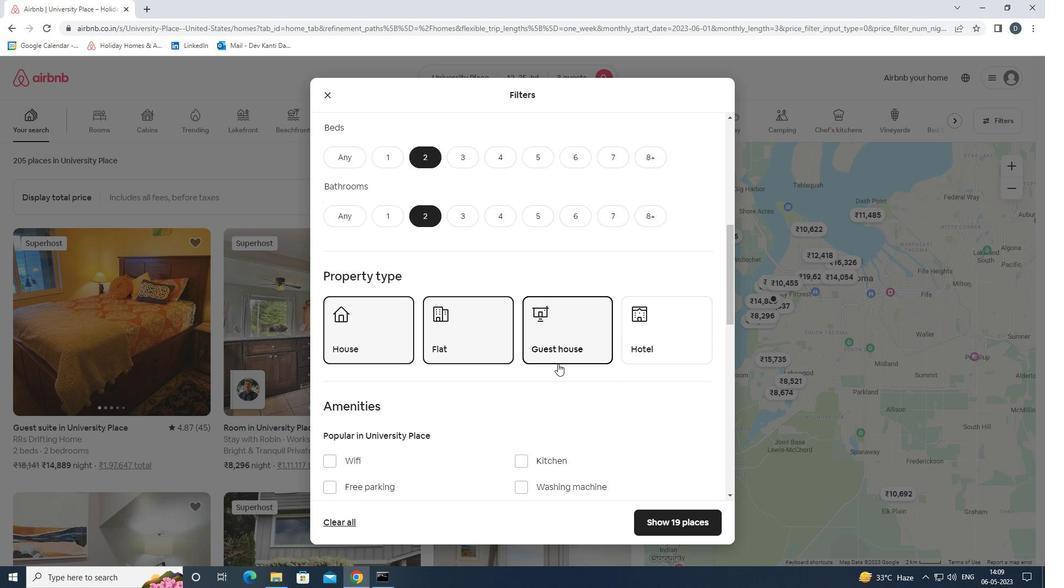 
Action: Mouse moved to (355, 315)
Screenshot: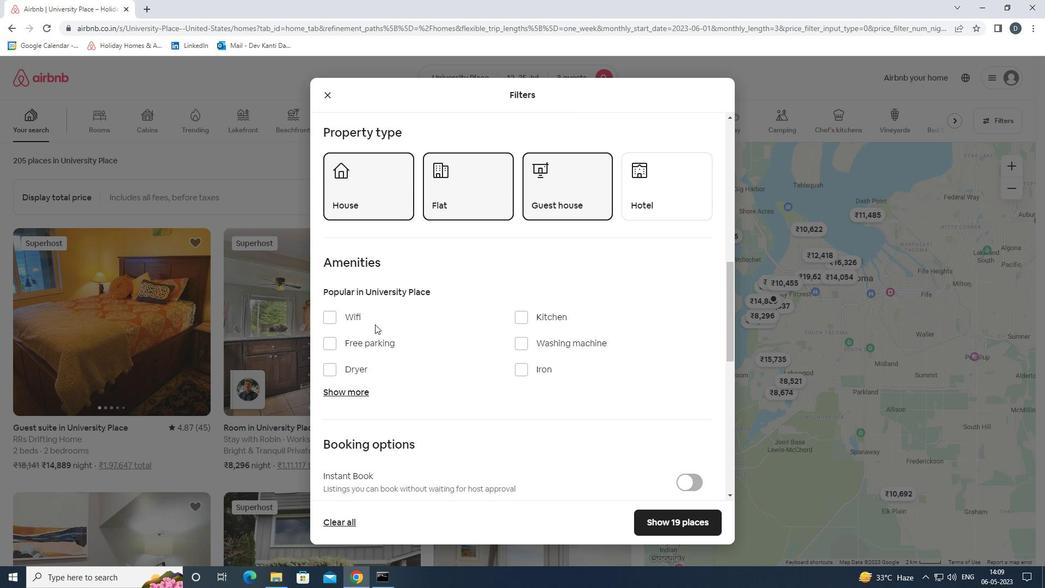 
Action: Mouse pressed left at (355, 315)
Screenshot: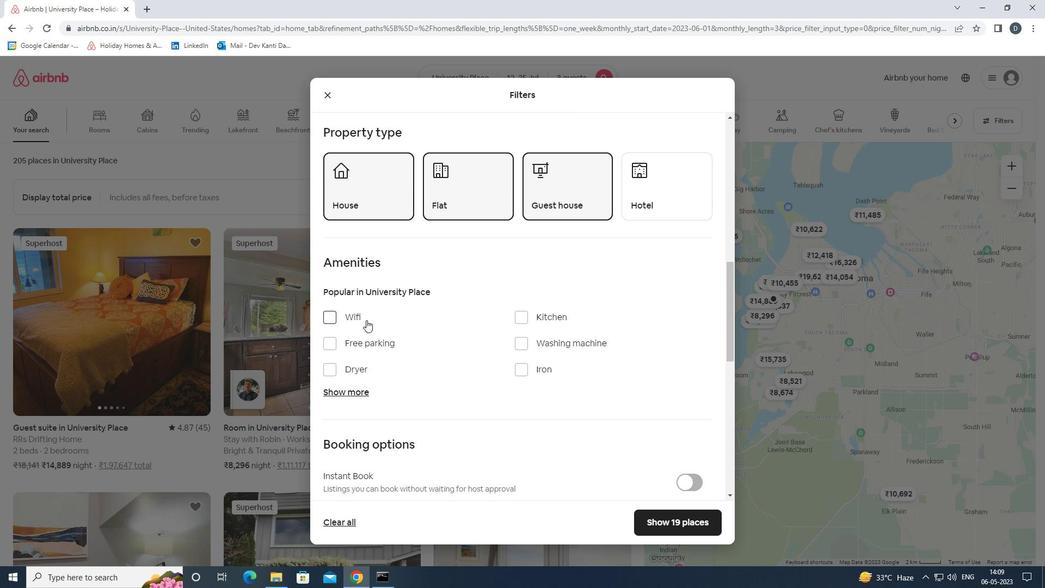 
Action: Mouse moved to (357, 397)
Screenshot: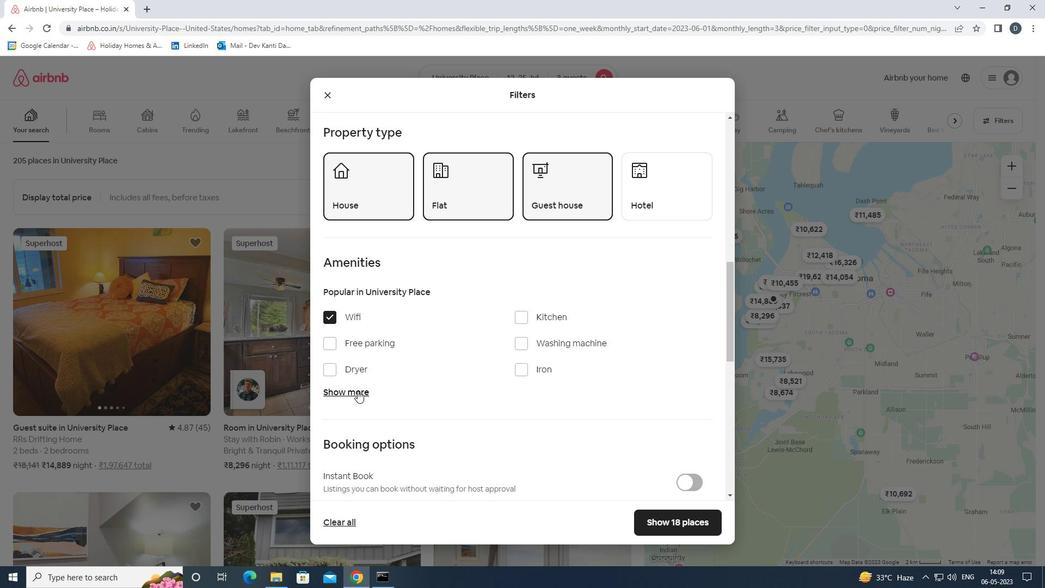 
Action: Mouse pressed left at (357, 397)
Screenshot: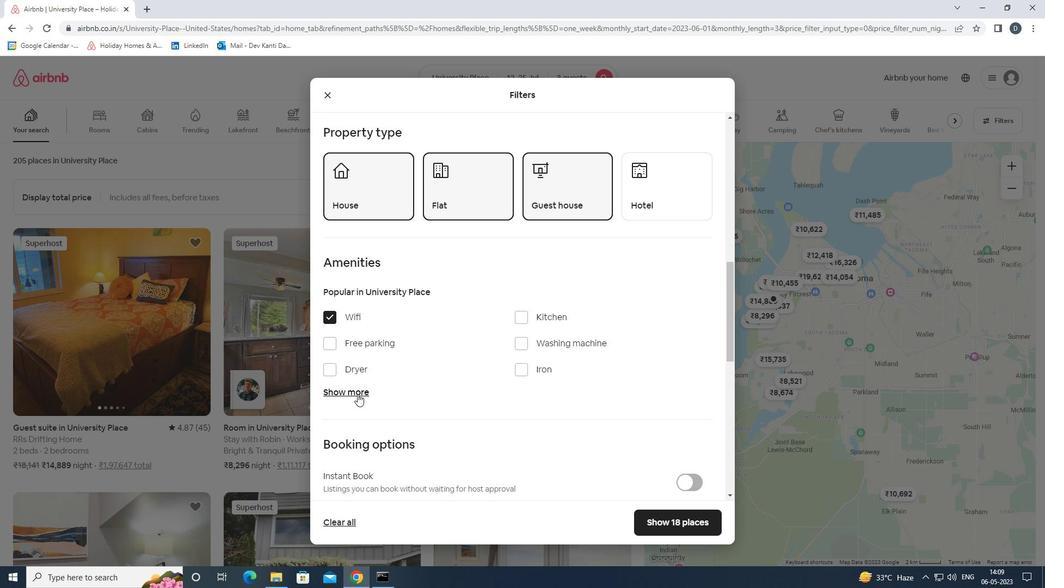 
Action: Mouse moved to (364, 343)
Screenshot: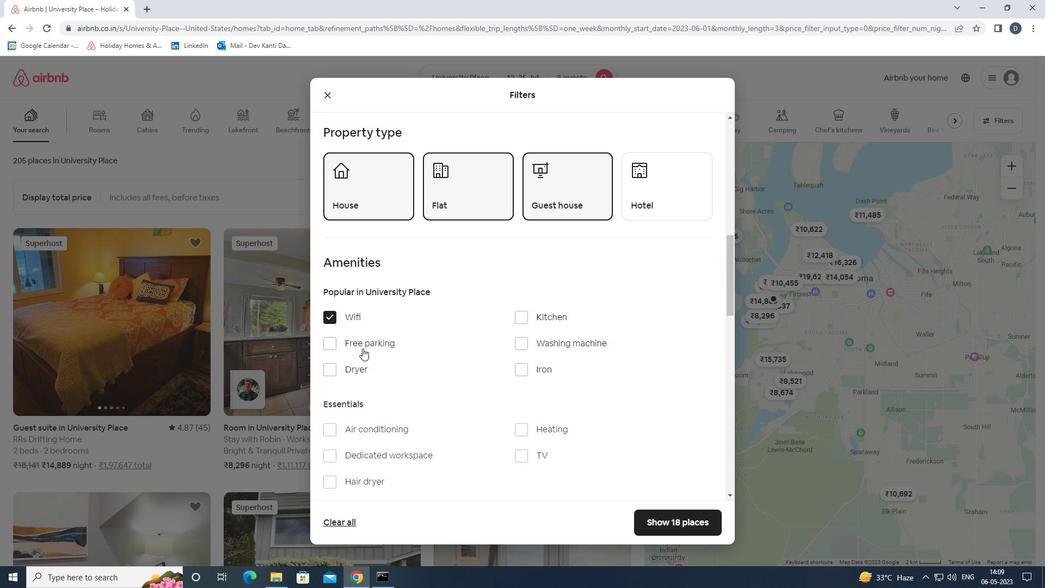 
Action: Mouse pressed left at (364, 343)
Screenshot: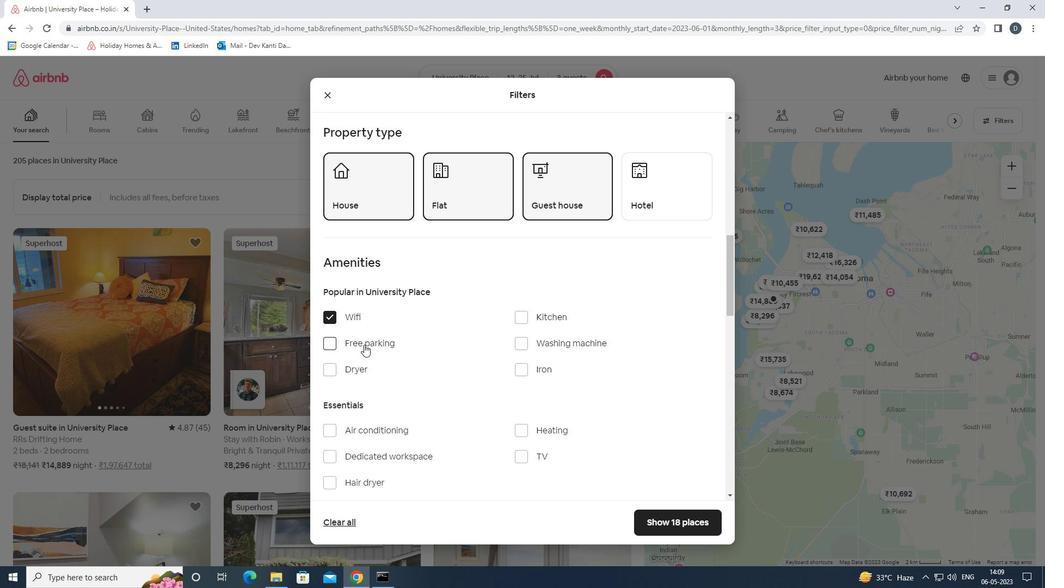 
Action: Mouse moved to (536, 451)
Screenshot: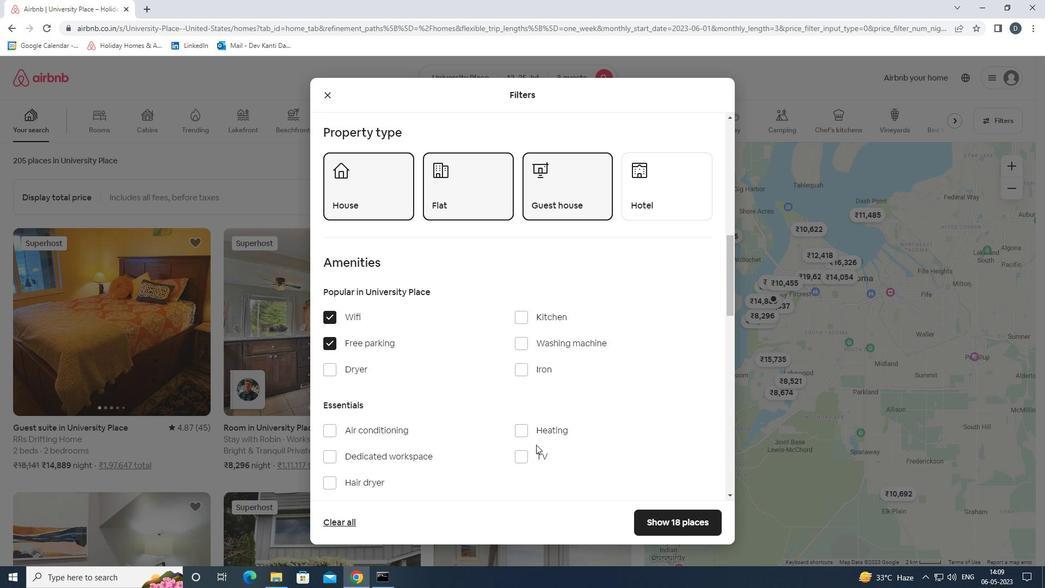 
Action: Mouse pressed left at (536, 451)
Screenshot: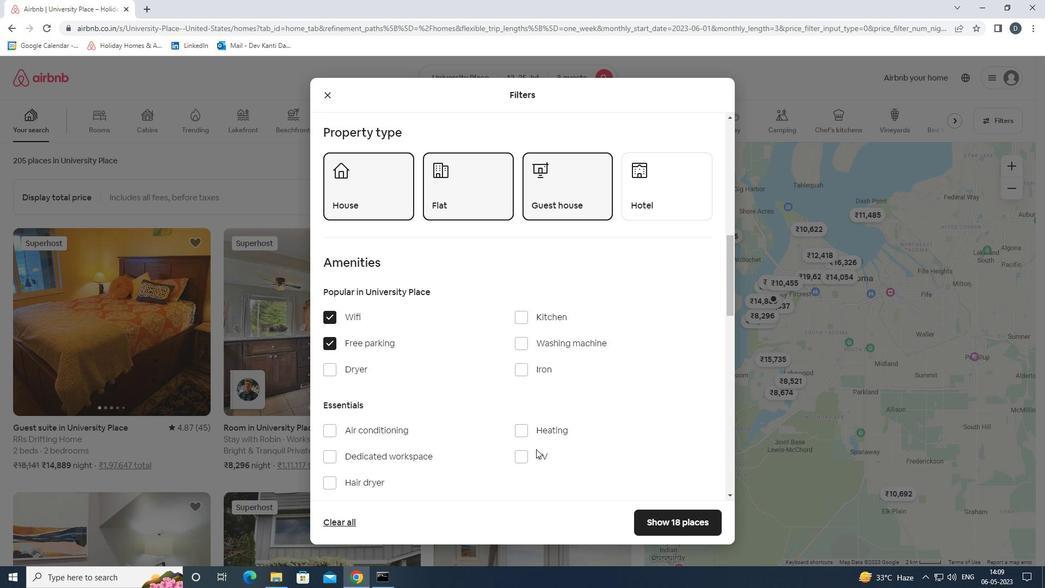 
Action: Mouse moved to (536, 431)
Screenshot: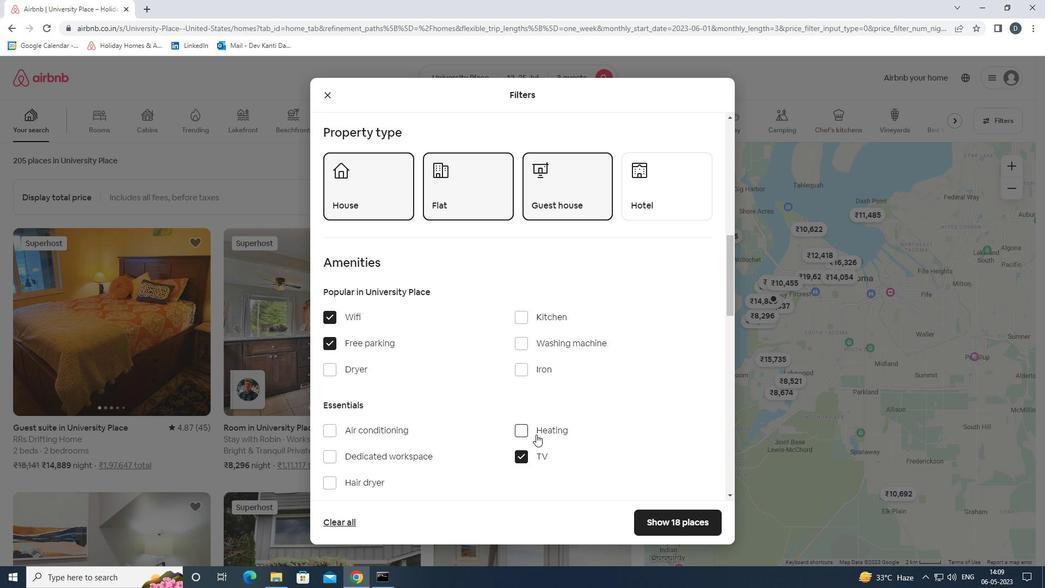 
Action: Mouse scrolled (536, 430) with delta (0, 0)
Screenshot: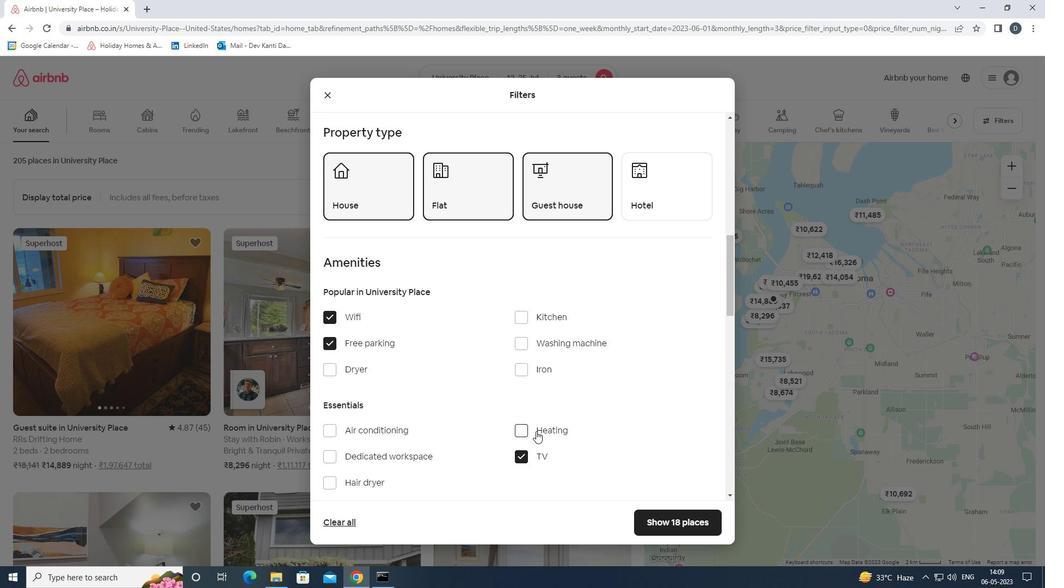 
Action: Mouse scrolled (536, 430) with delta (0, 0)
Screenshot: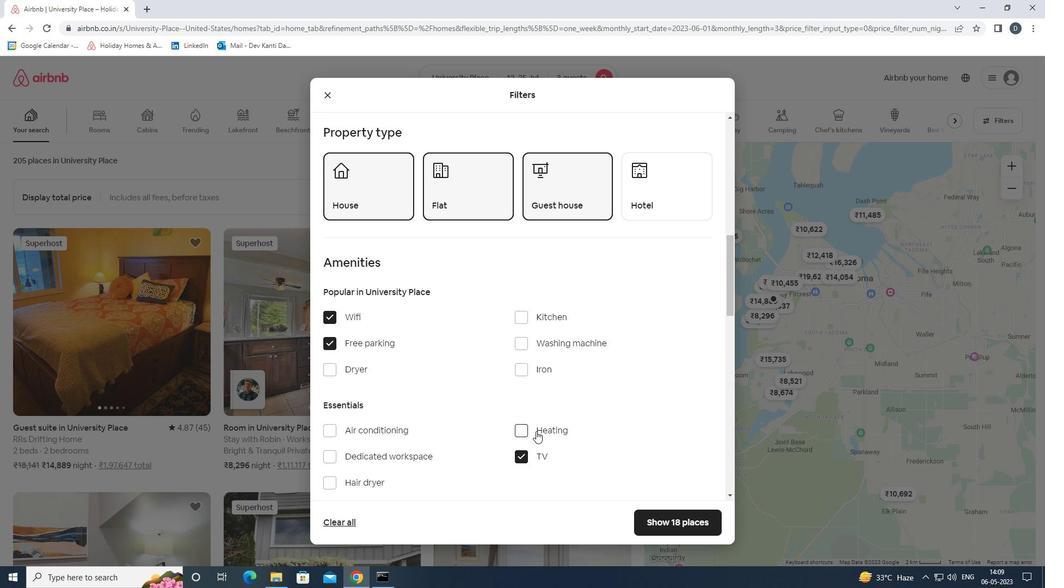 
Action: Mouse moved to (534, 426)
Screenshot: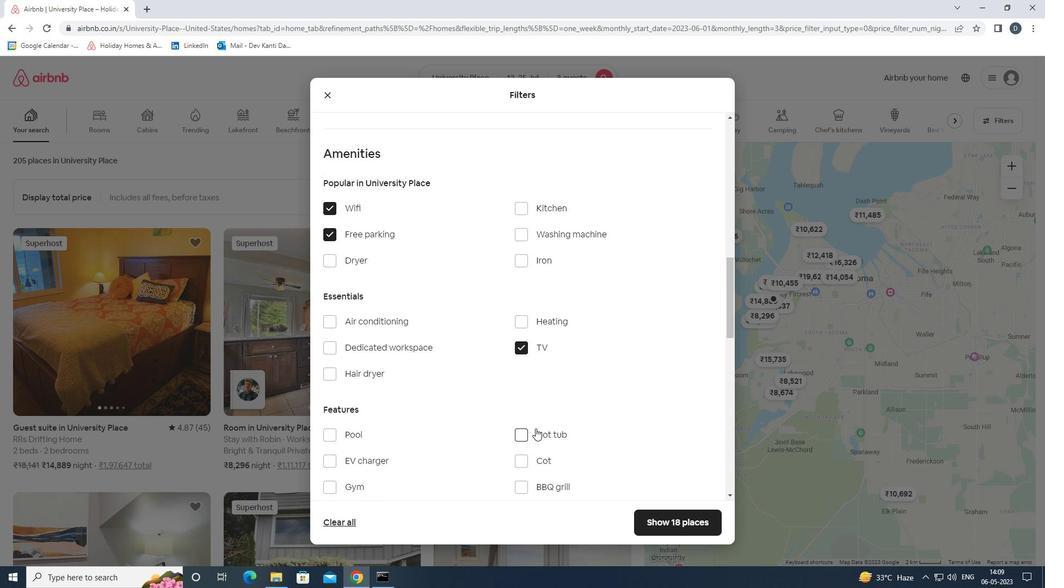 
Action: Mouse scrolled (534, 426) with delta (0, 0)
Screenshot: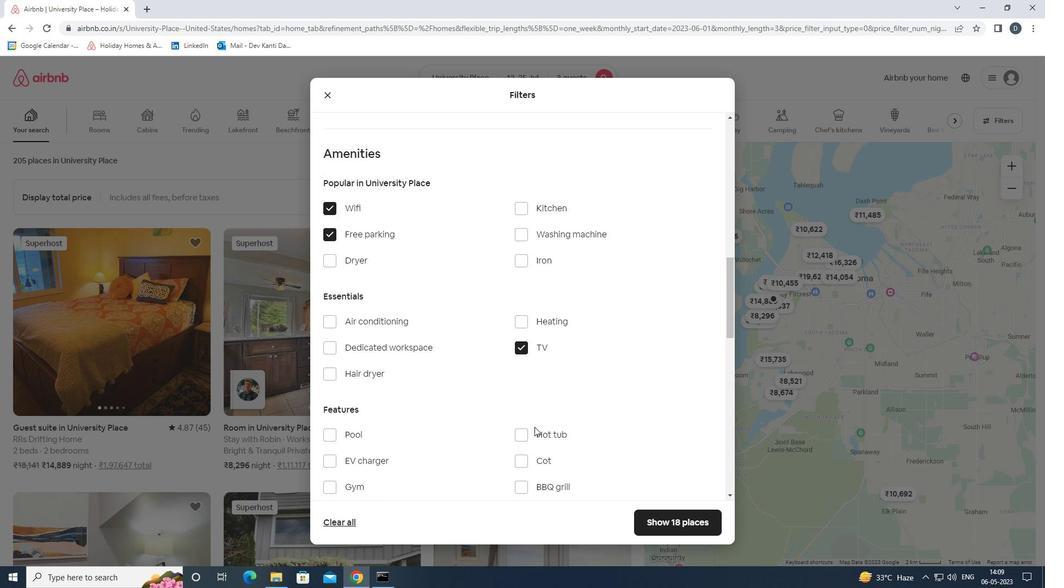 
Action: Mouse moved to (383, 433)
Screenshot: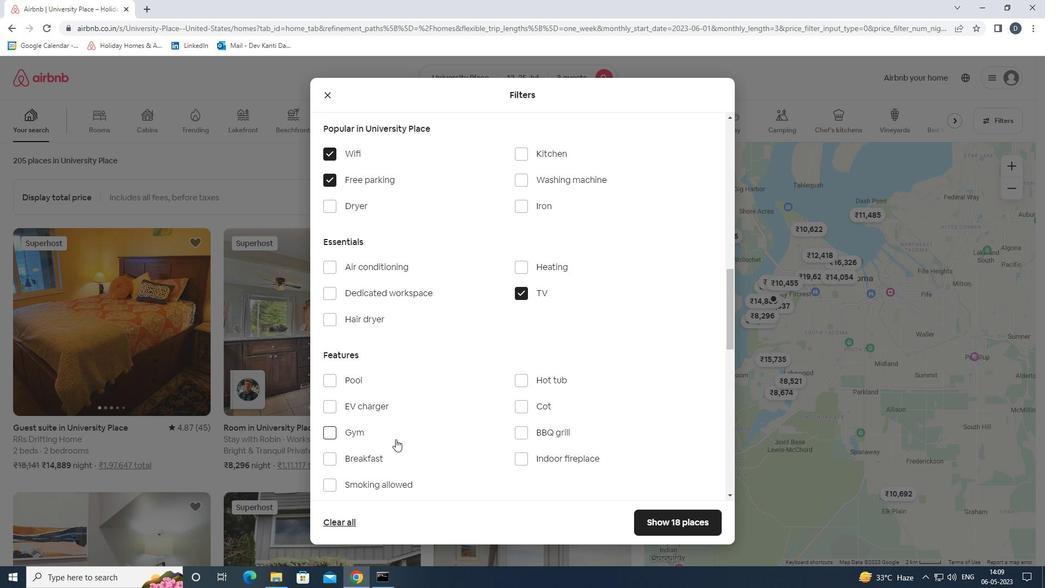 
Action: Mouse pressed left at (383, 433)
Screenshot: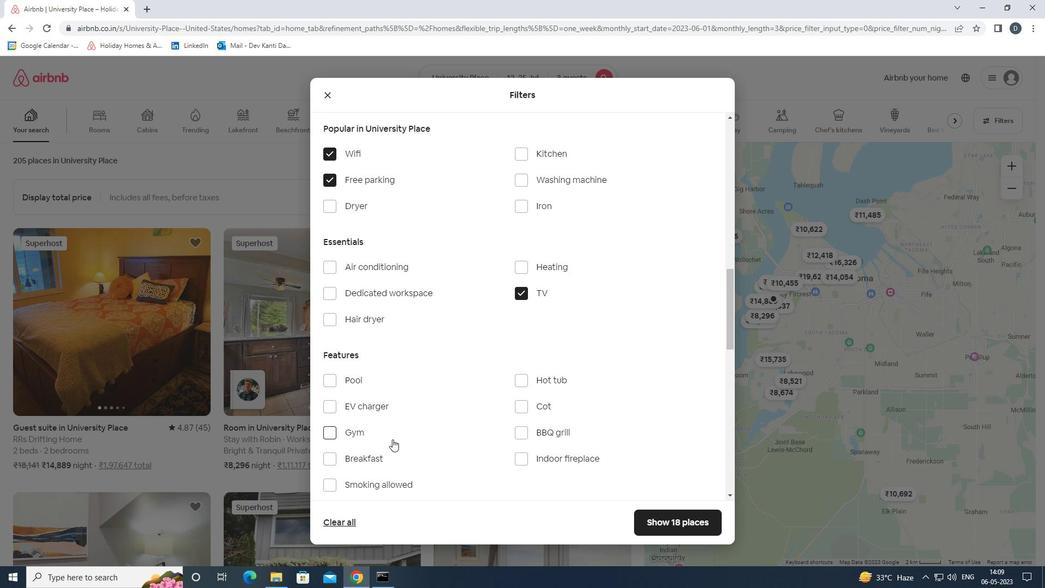 
Action: Mouse moved to (385, 456)
Screenshot: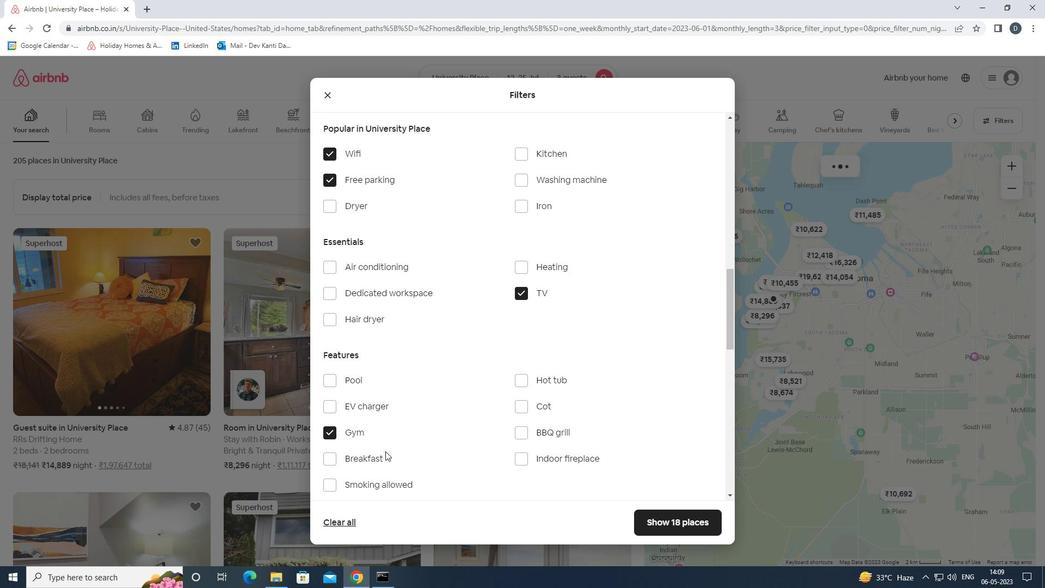
Action: Mouse pressed left at (385, 456)
Screenshot: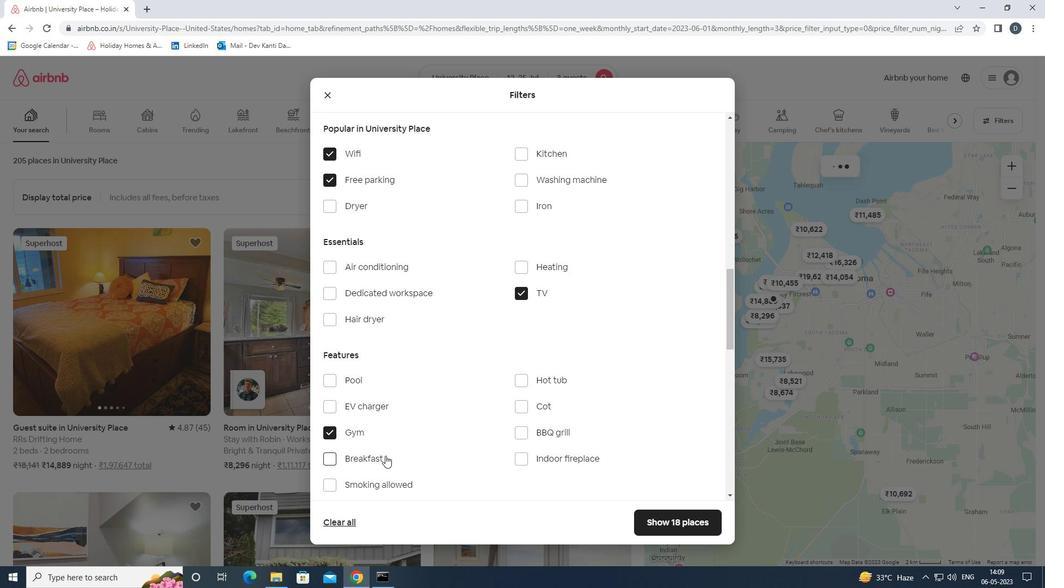 
Action: Mouse moved to (439, 429)
Screenshot: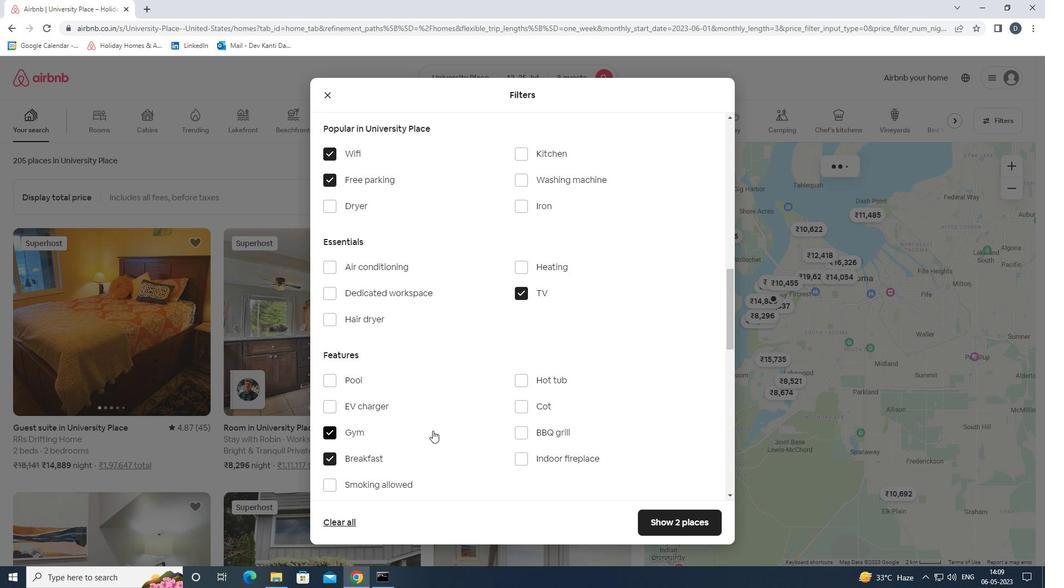 
Action: Mouse scrolled (439, 428) with delta (0, 0)
Screenshot: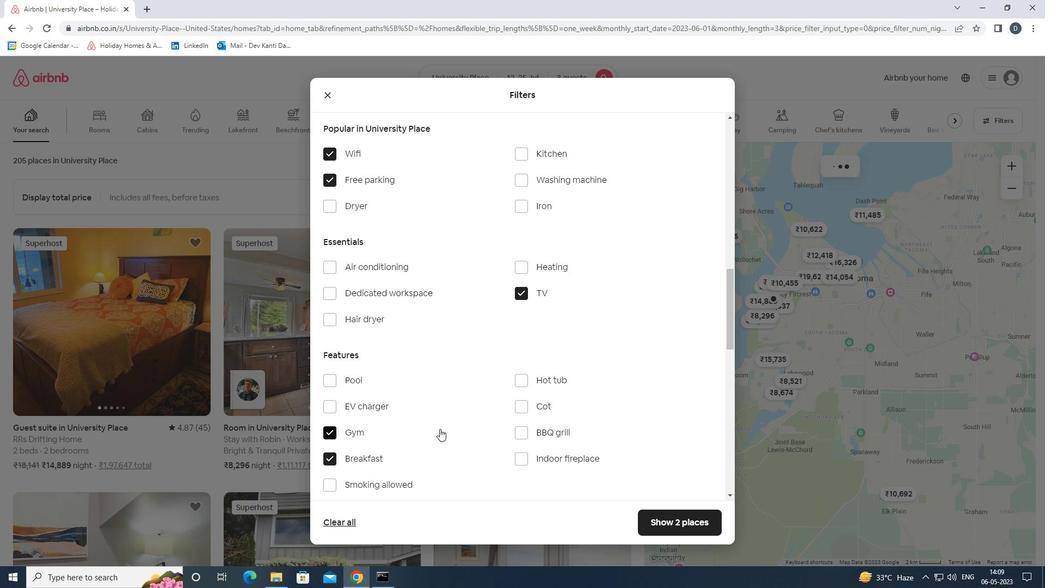 
Action: Mouse moved to (444, 429)
Screenshot: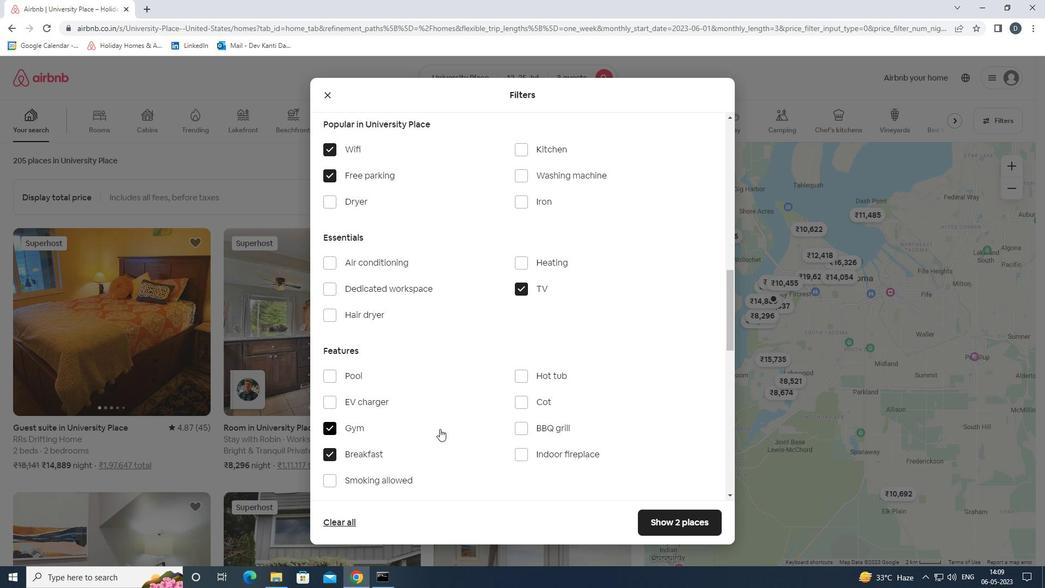 
Action: Mouse scrolled (444, 428) with delta (0, 0)
Screenshot: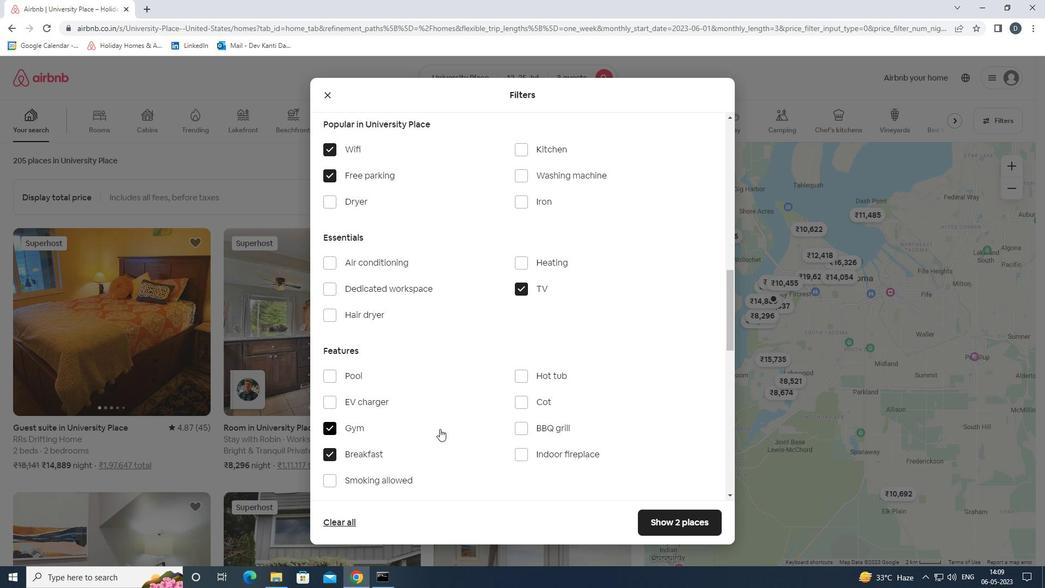 
Action: Mouse moved to (449, 429)
Screenshot: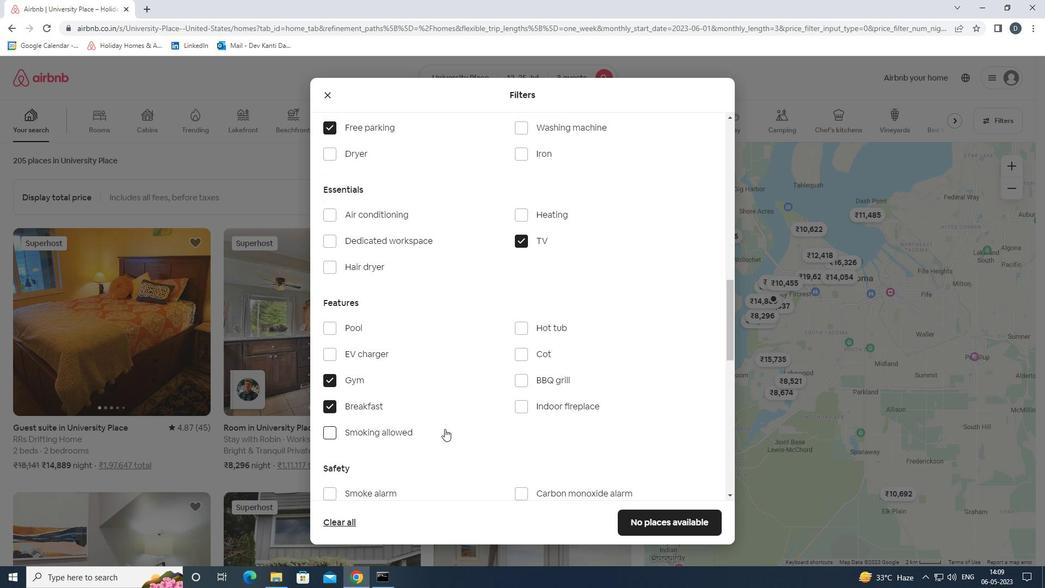 
Action: Mouse scrolled (449, 428) with delta (0, 0)
Screenshot: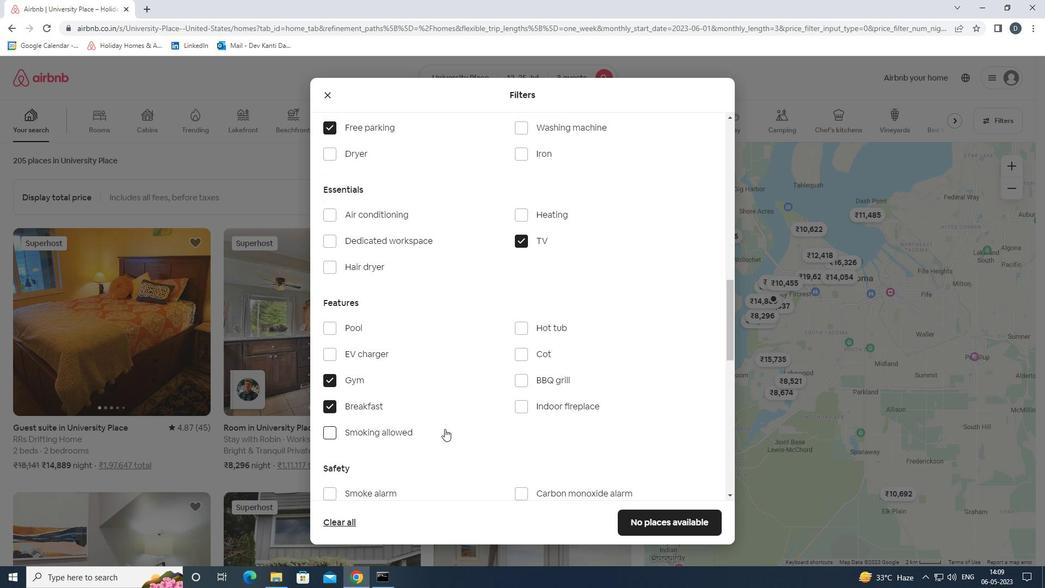 
Action: Mouse moved to (475, 425)
Screenshot: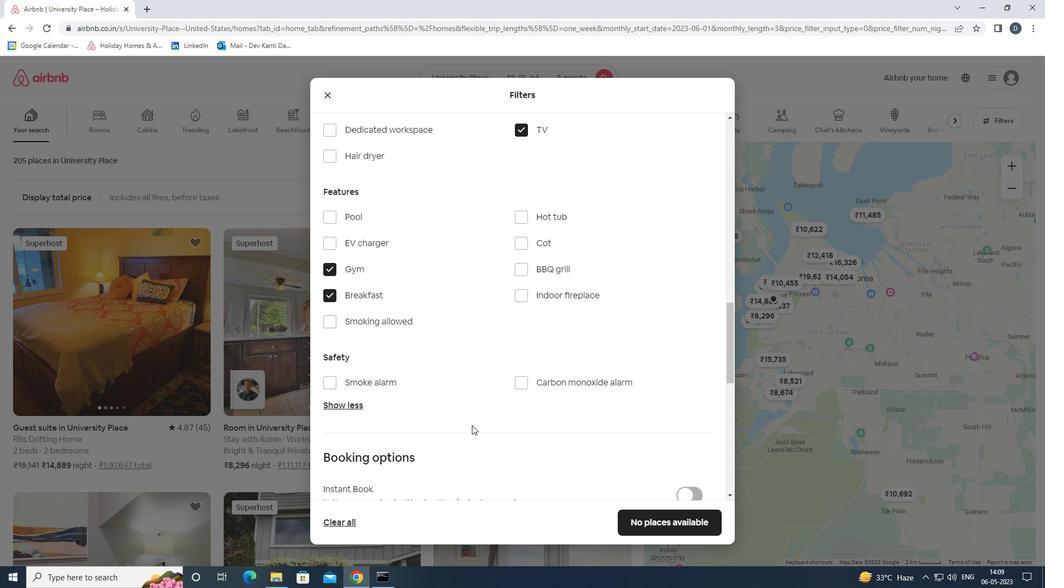 
Action: Mouse scrolled (475, 424) with delta (0, 0)
Screenshot: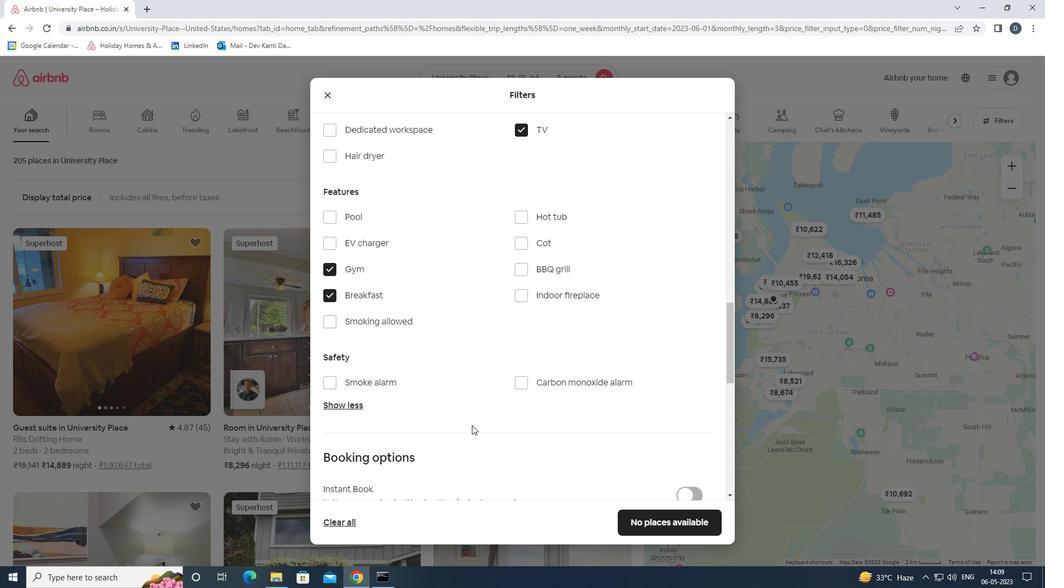 
Action: Mouse moved to (490, 425)
Screenshot: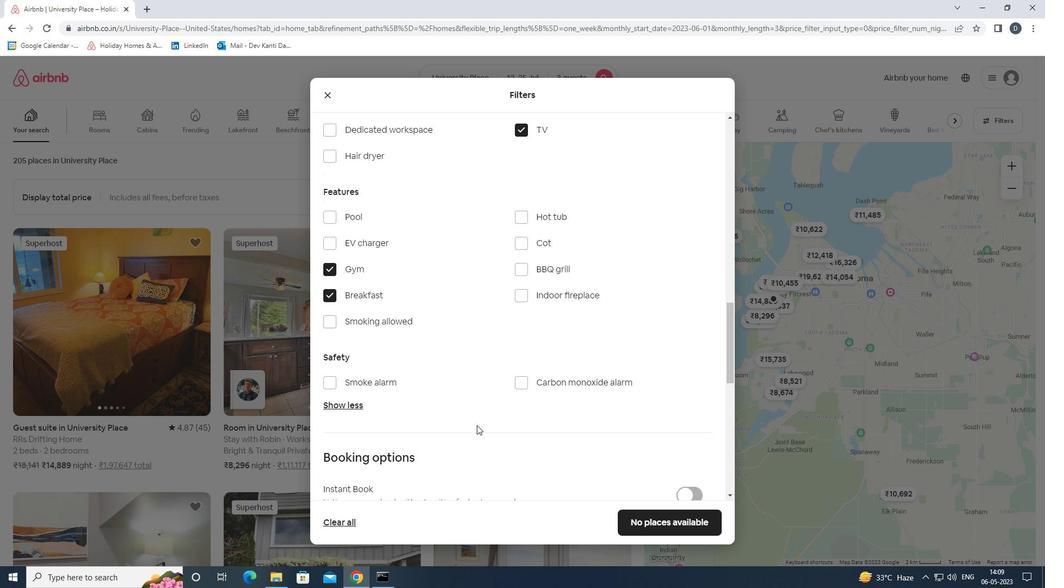 
Action: Mouse scrolled (490, 424) with delta (0, 0)
Screenshot: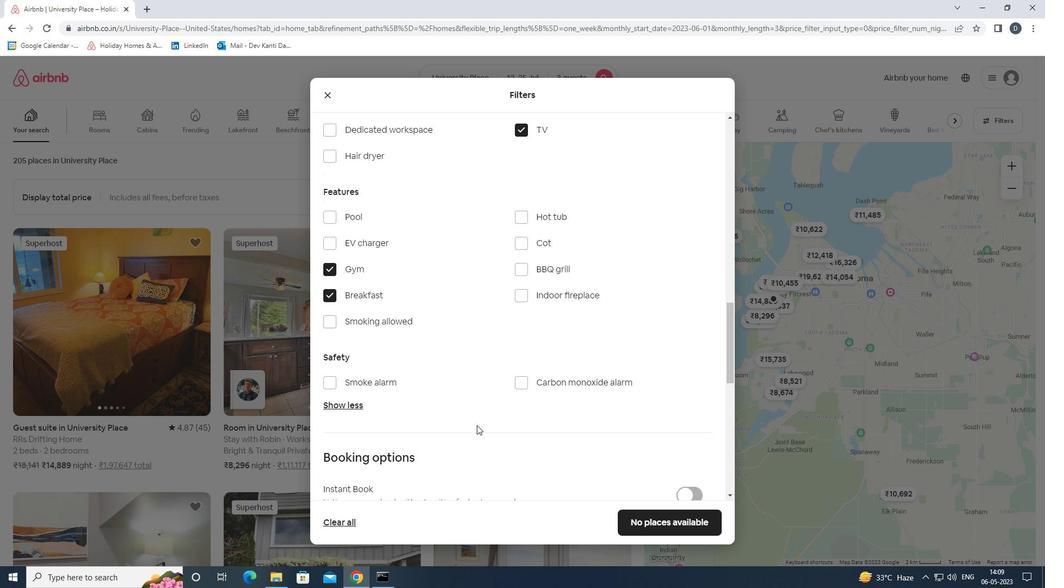 
Action: Mouse moved to (681, 421)
Screenshot: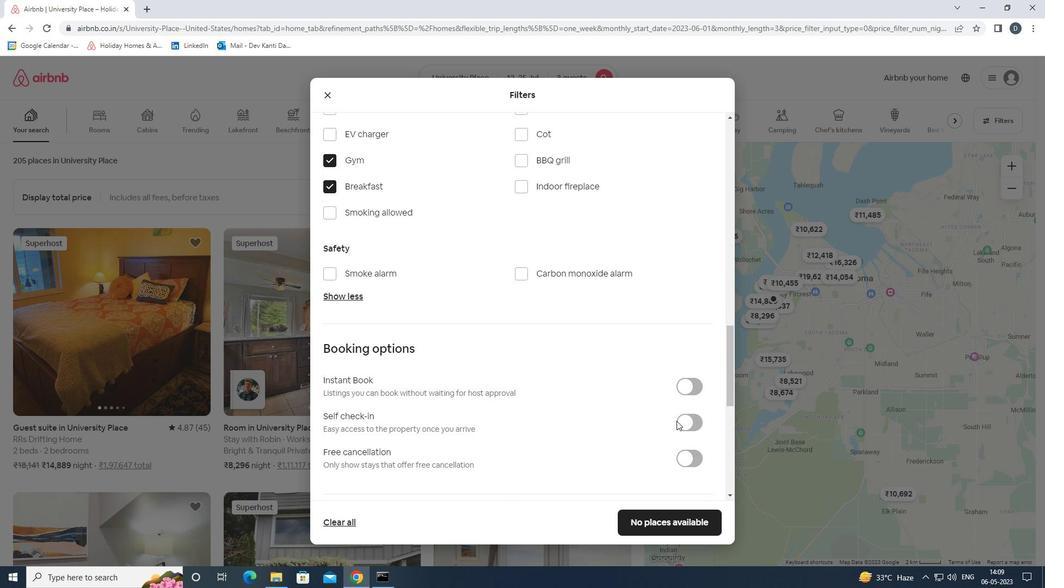 
Action: Mouse pressed left at (681, 421)
Screenshot: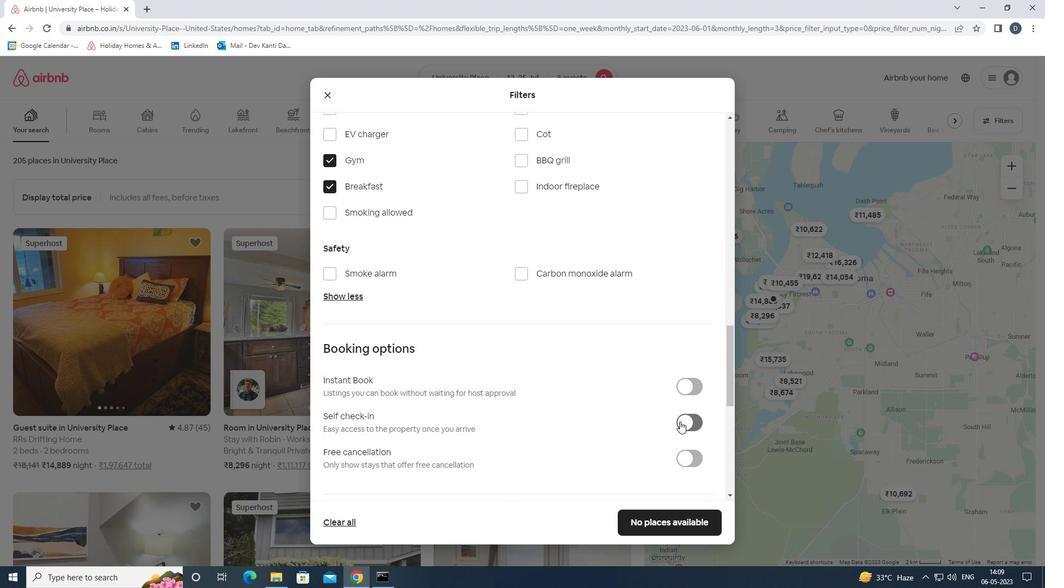 
Action: Mouse moved to (658, 409)
Screenshot: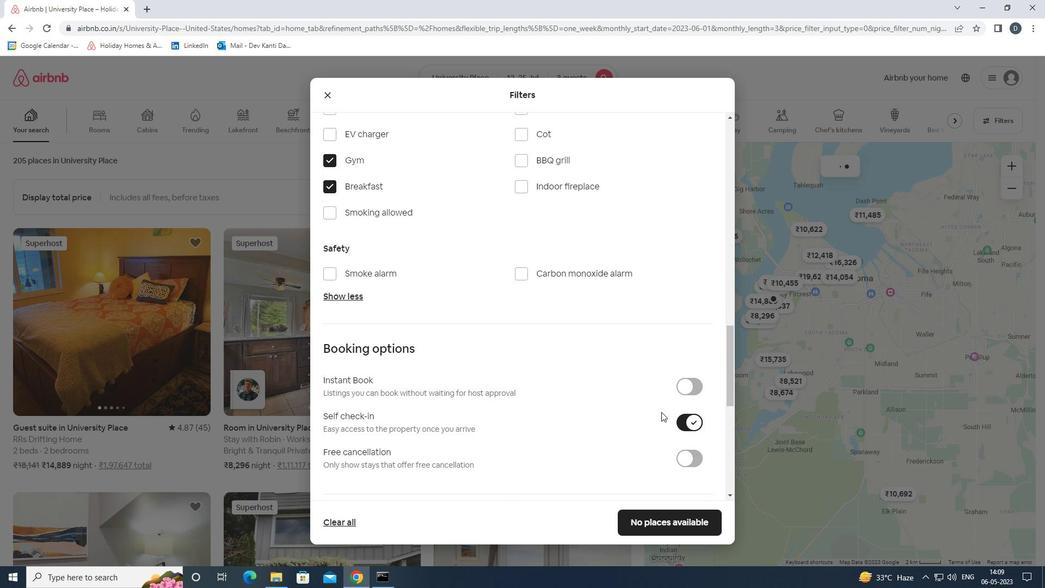 
Action: Mouse scrolled (658, 408) with delta (0, 0)
Screenshot: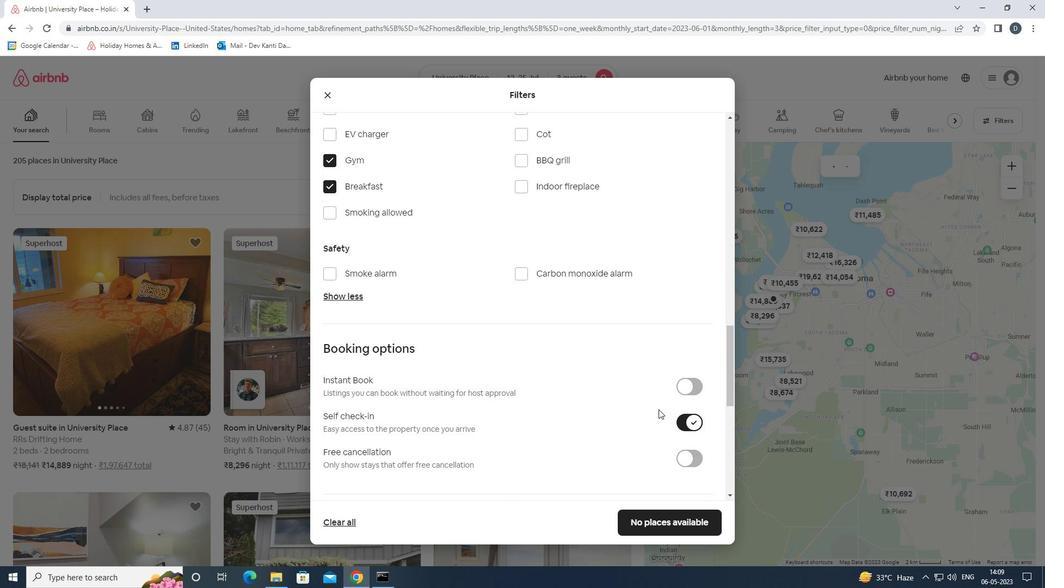 
Action: Mouse moved to (657, 409)
Screenshot: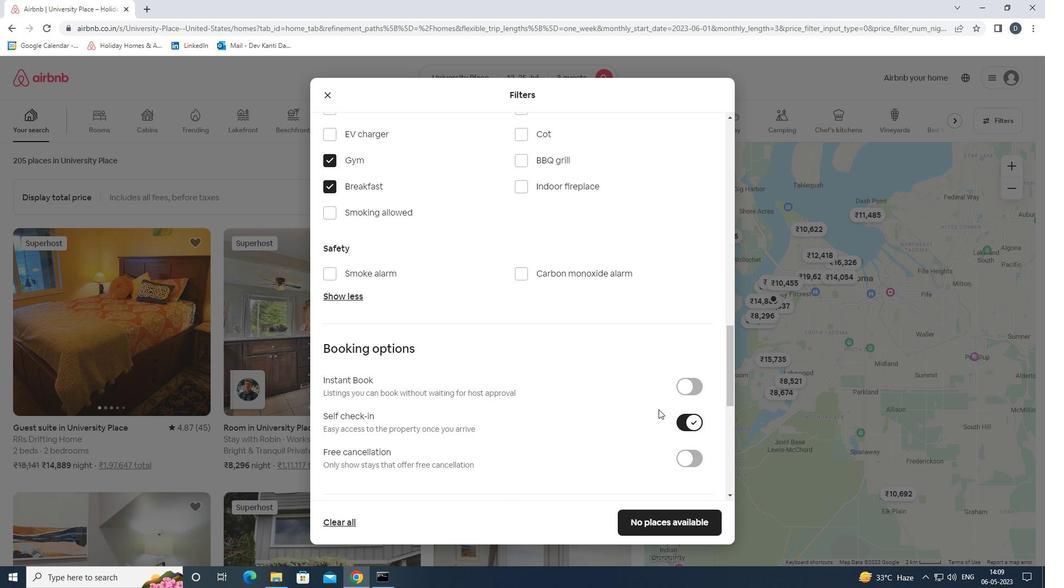 
Action: Mouse scrolled (657, 408) with delta (0, 0)
Screenshot: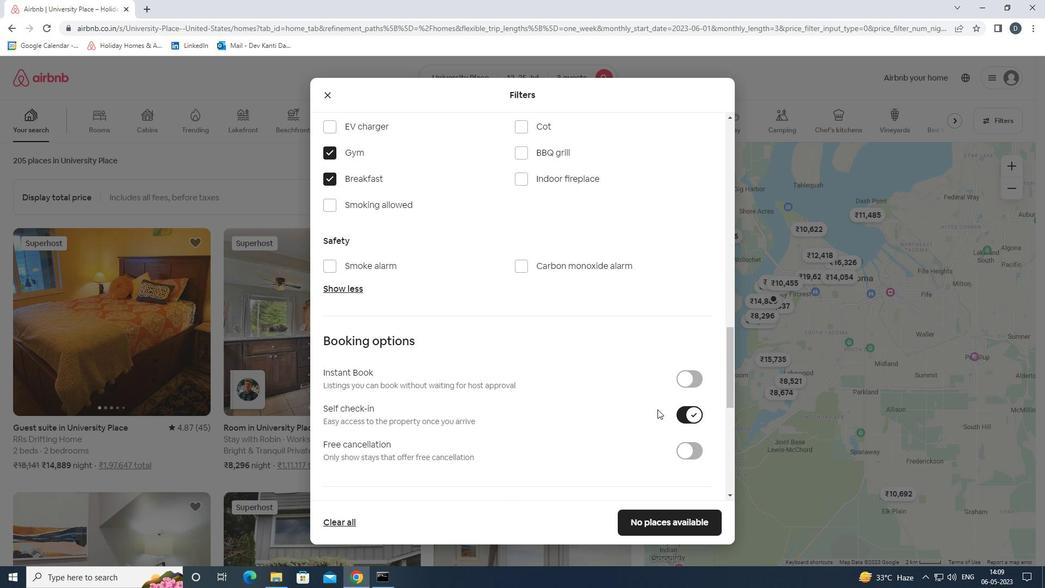 
Action: Mouse scrolled (657, 408) with delta (0, 0)
Screenshot: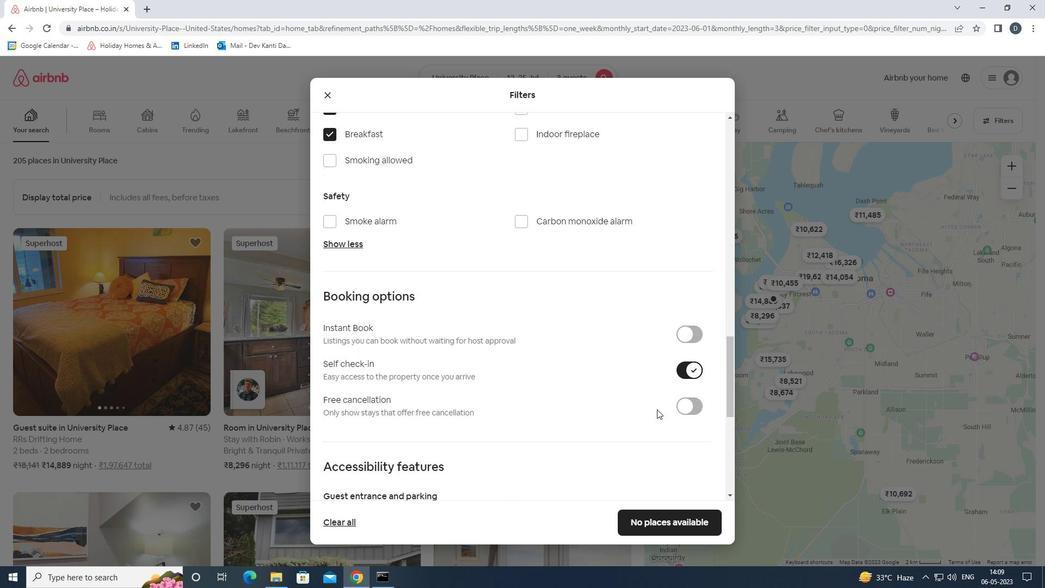
Action: Mouse moved to (656, 409)
Screenshot: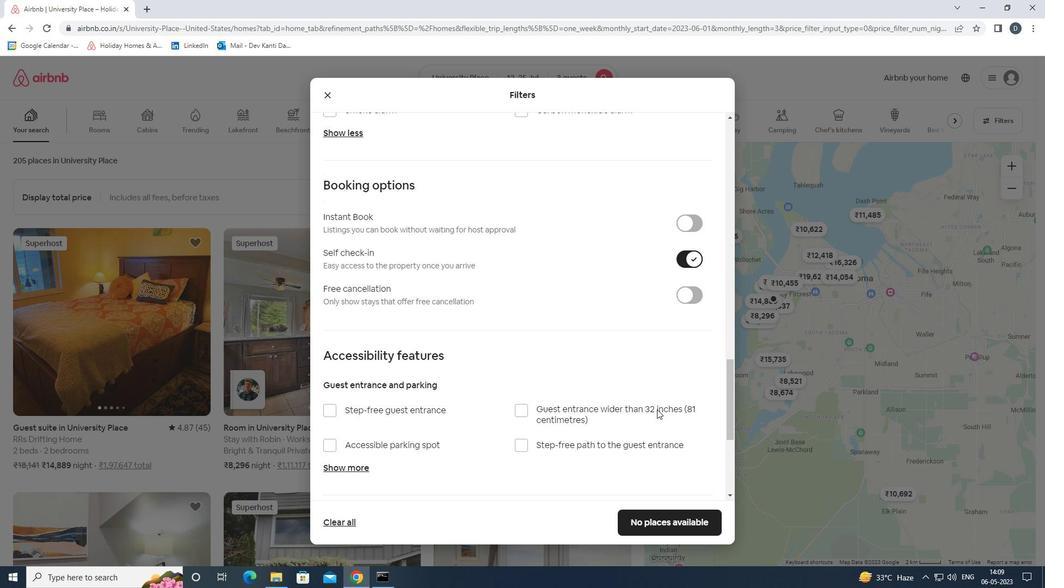 
Action: Mouse scrolled (656, 408) with delta (0, 0)
Screenshot: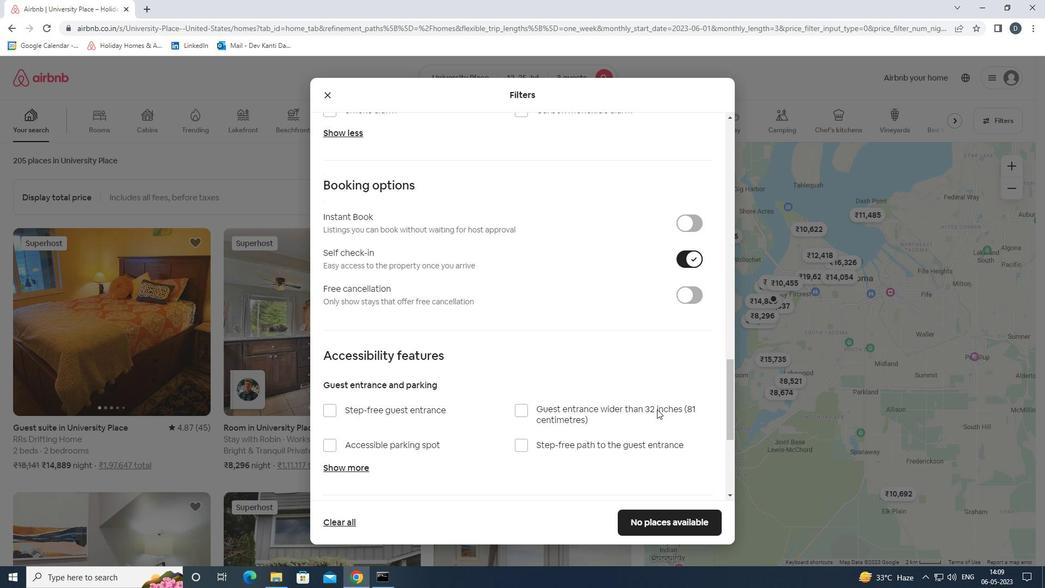 
Action: Mouse moved to (655, 409)
Screenshot: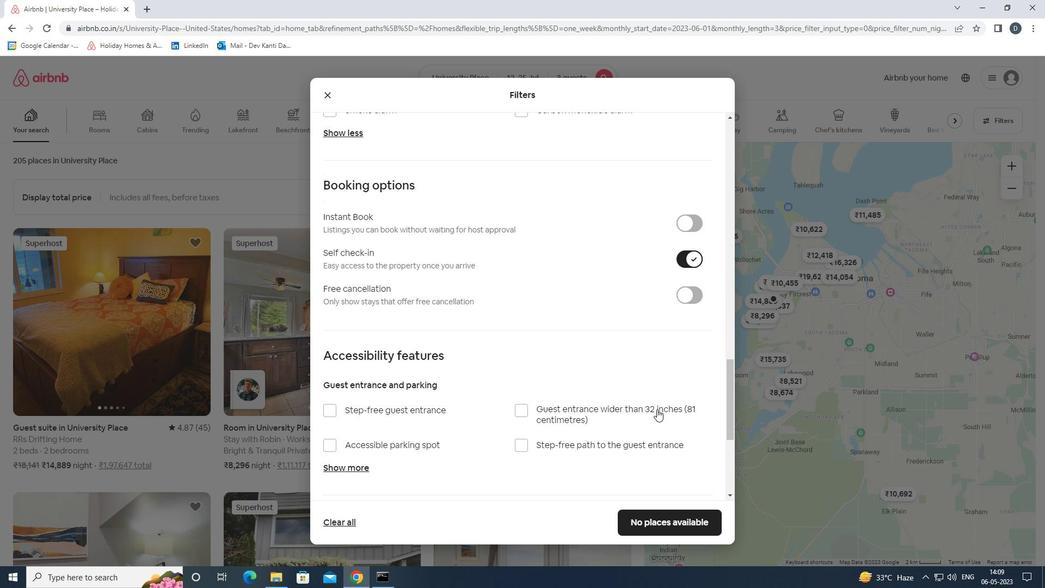 
Action: Mouse scrolled (655, 408) with delta (0, 0)
Screenshot: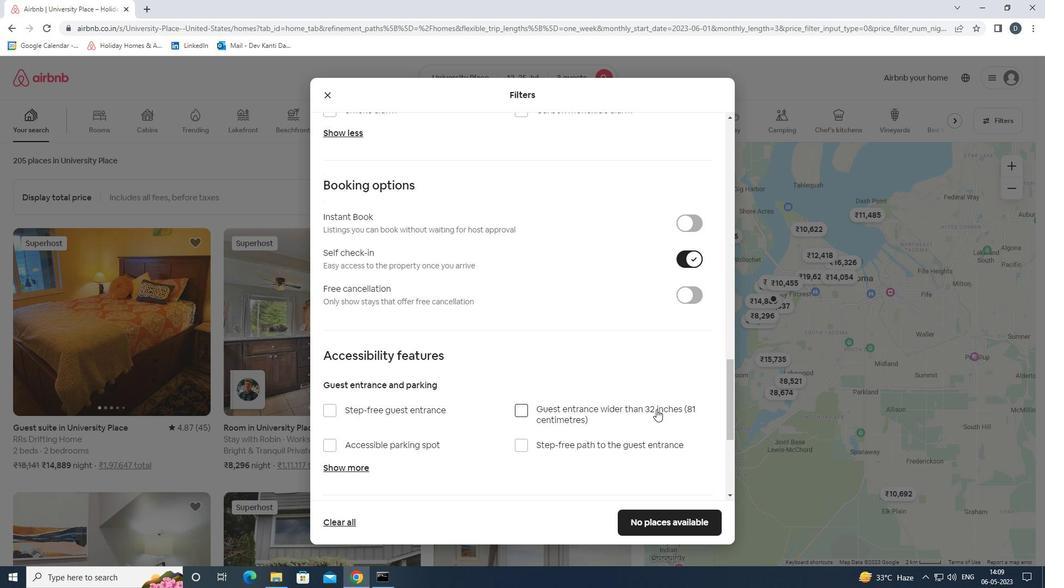 
Action: Mouse scrolled (655, 408) with delta (0, 0)
Screenshot: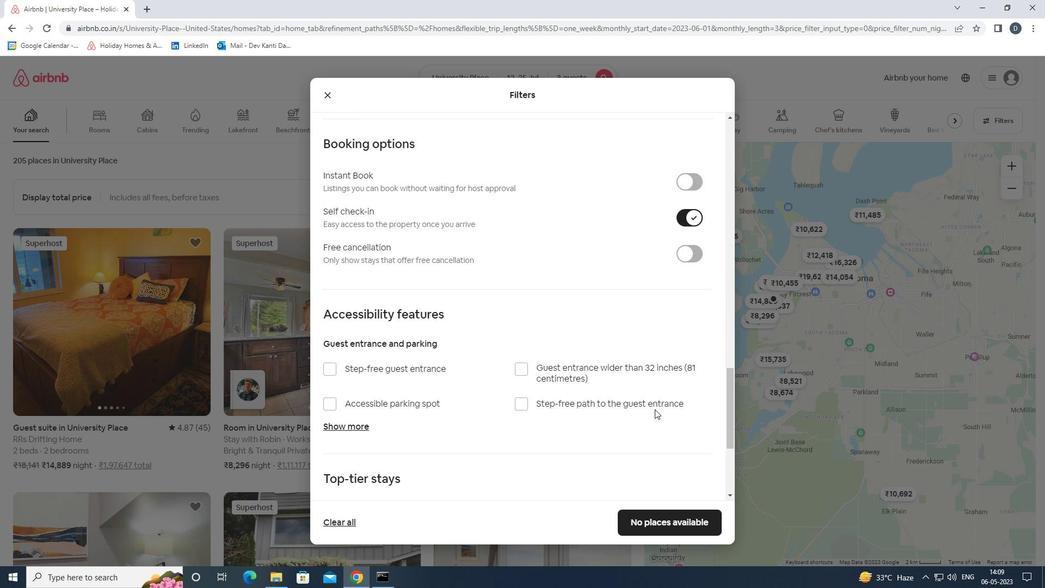 
Action: Mouse scrolled (655, 410) with delta (0, 0)
Screenshot: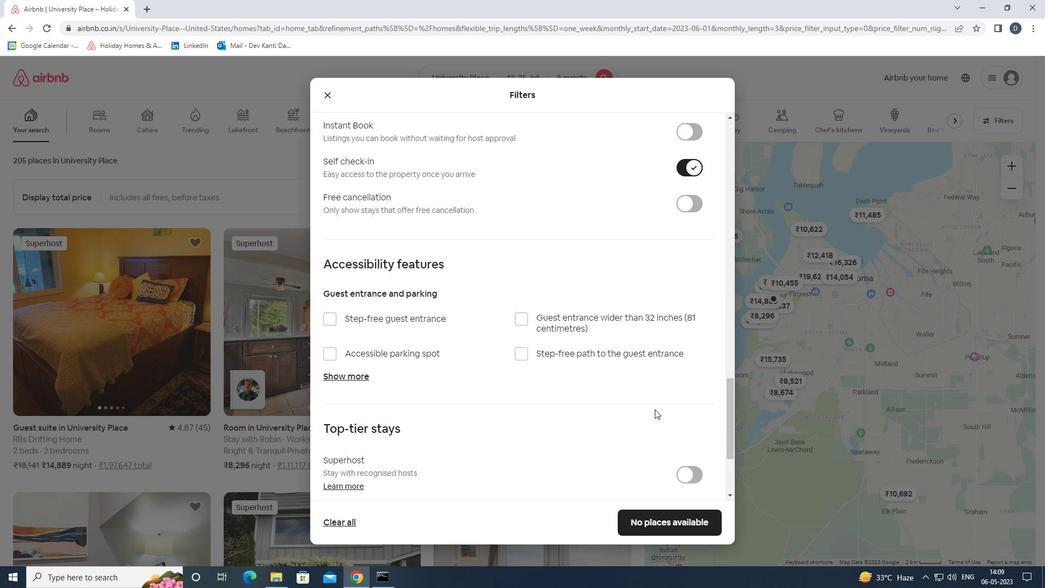 
Action: Mouse moved to (651, 409)
Screenshot: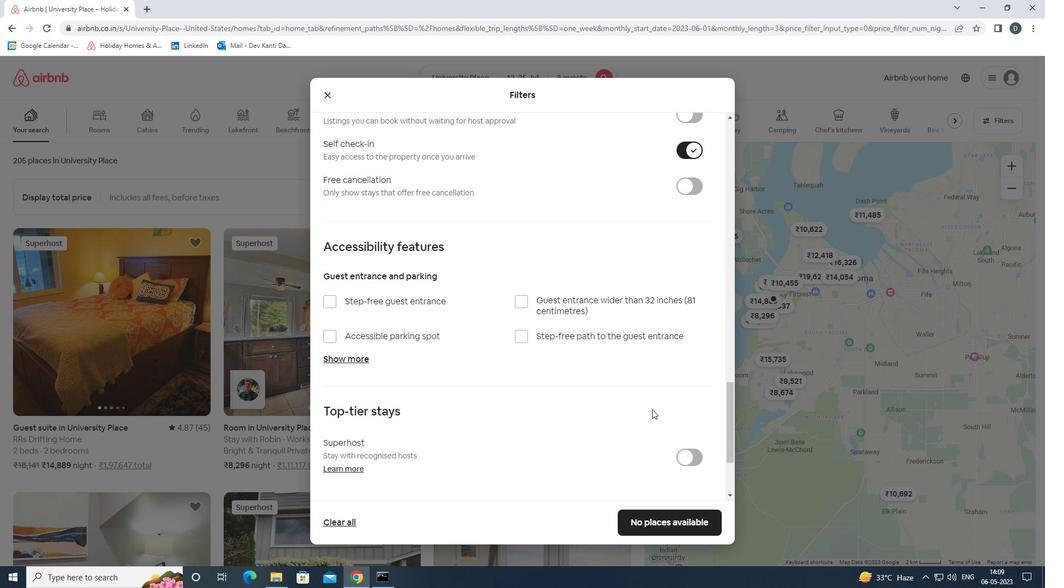 
Action: Mouse scrolled (651, 408) with delta (0, 0)
Screenshot: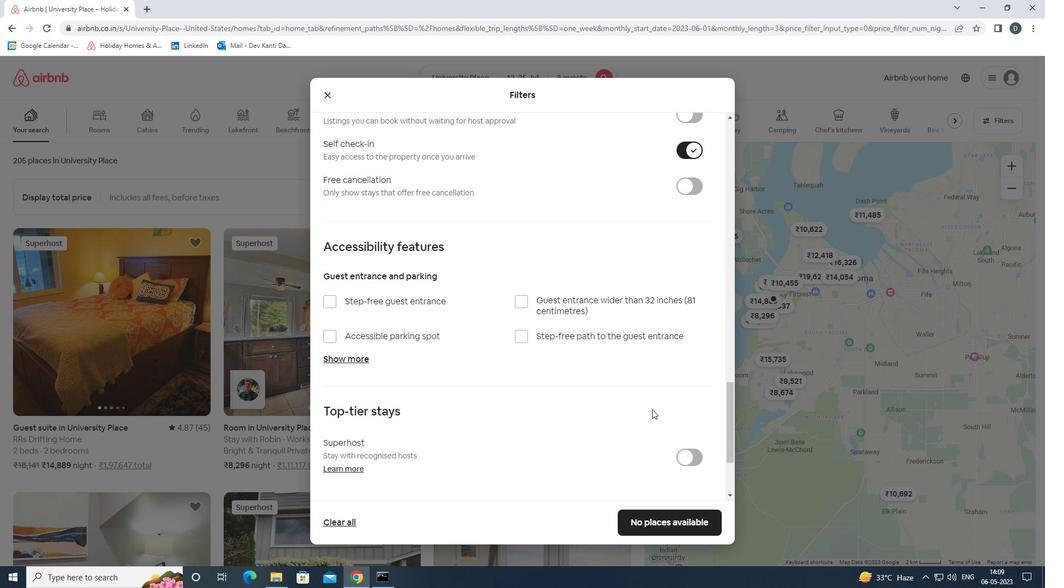 
Action: Mouse moved to (651, 409)
Screenshot: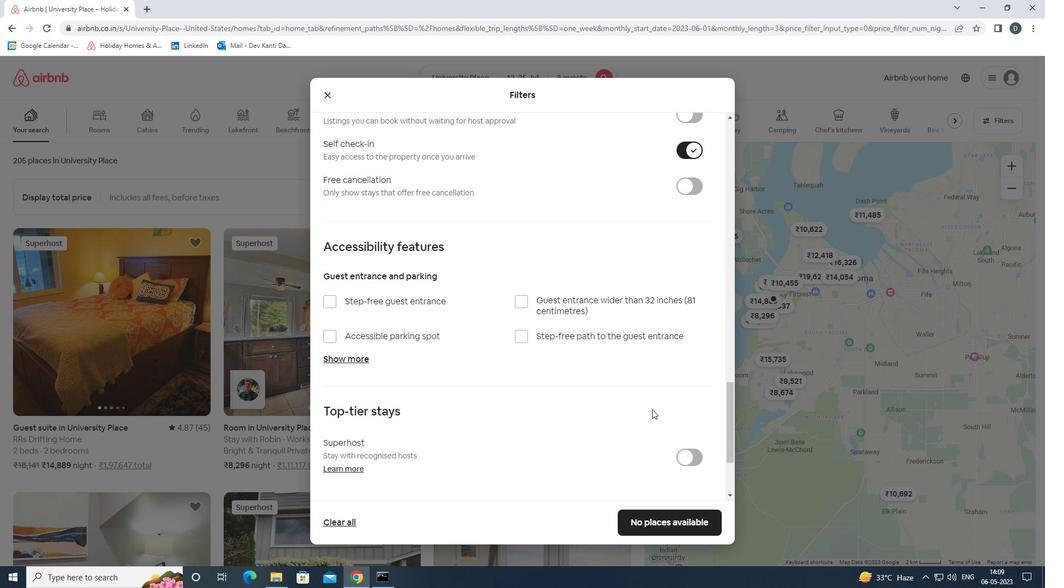 
Action: Mouse scrolled (651, 408) with delta (0, 0)
Screenshot: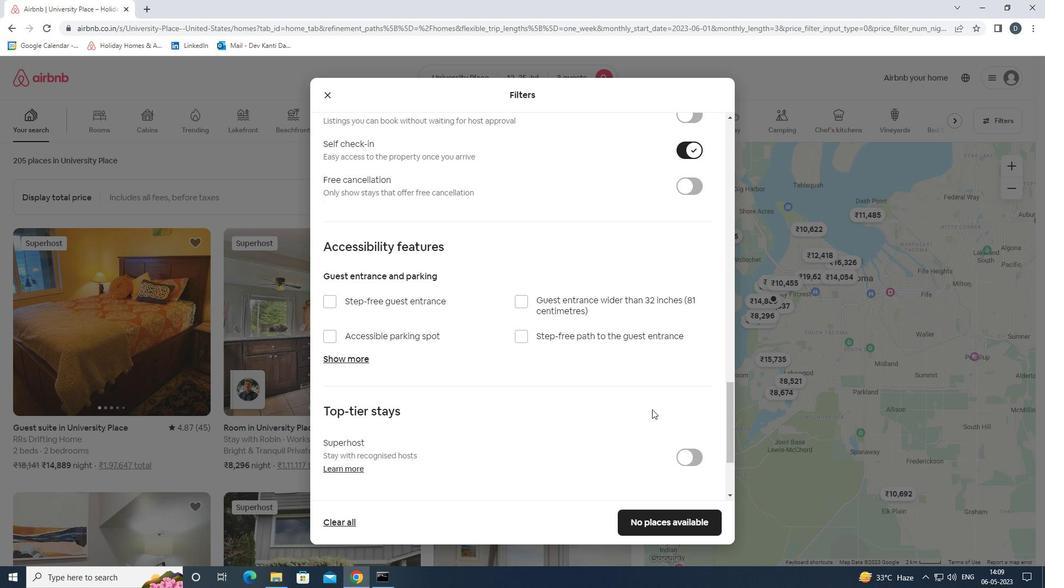 
Action: Mouse moved to (646, 407)
Screenshot: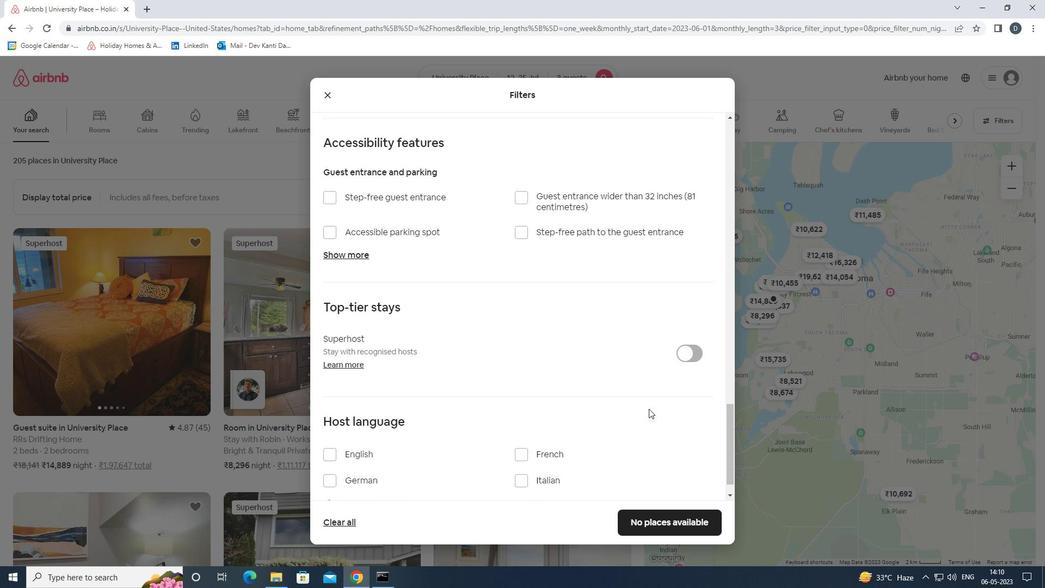 
Action: Mouse scrolled (646, 407) with delta (0, 0)
Screenshot: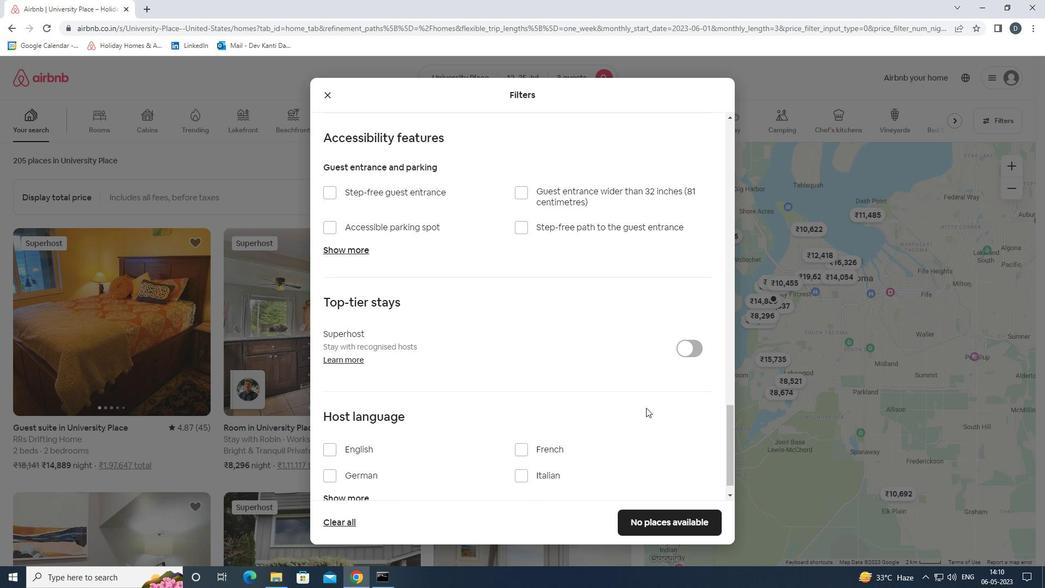 
Action: Mouse scrolled (646, 407) with delta (0, 0)
Screenshot: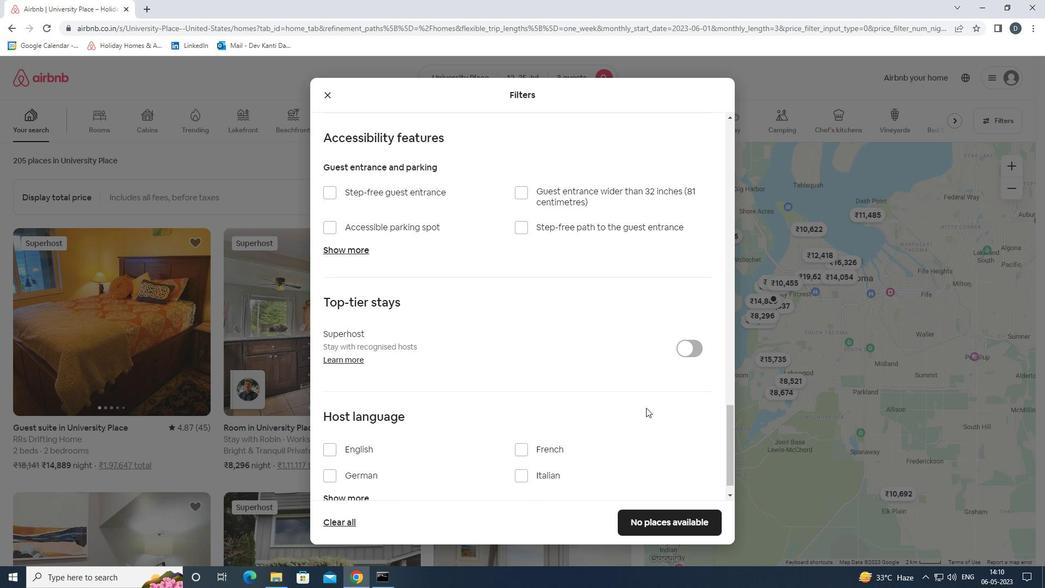 
Action: Mouse scrolled (646, 407) with delta (0, 0)
Screenshot: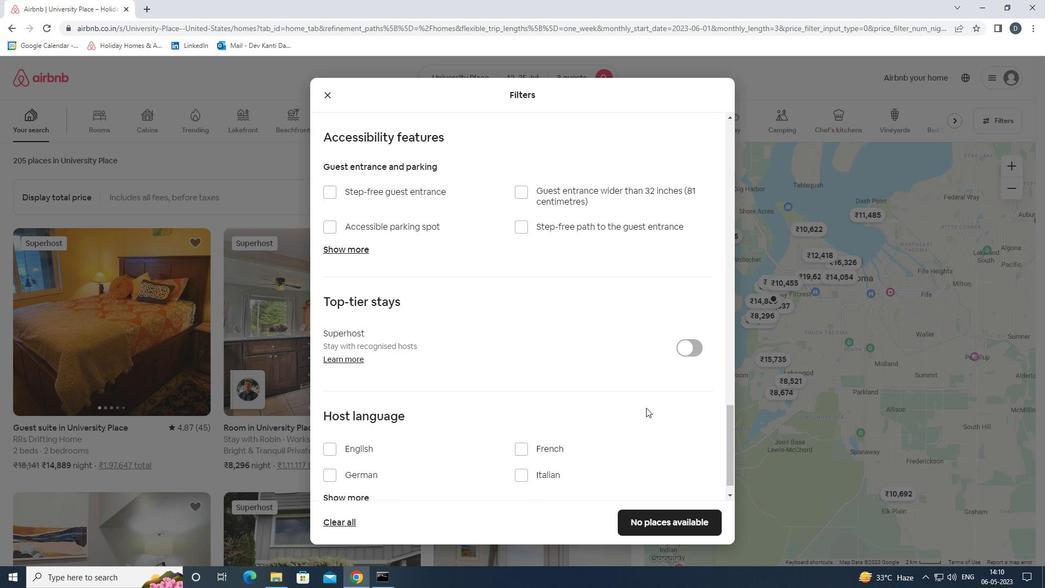 
Action: Mouse moved to (369, 420)
Screenshot: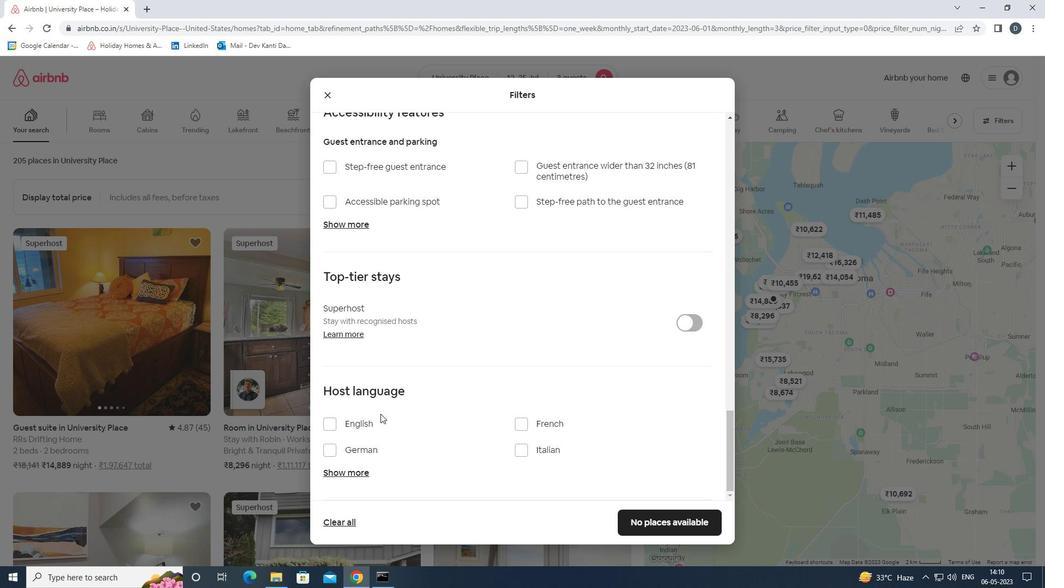 
Action: Mouse pressed left at (369, 420)
Screenshot: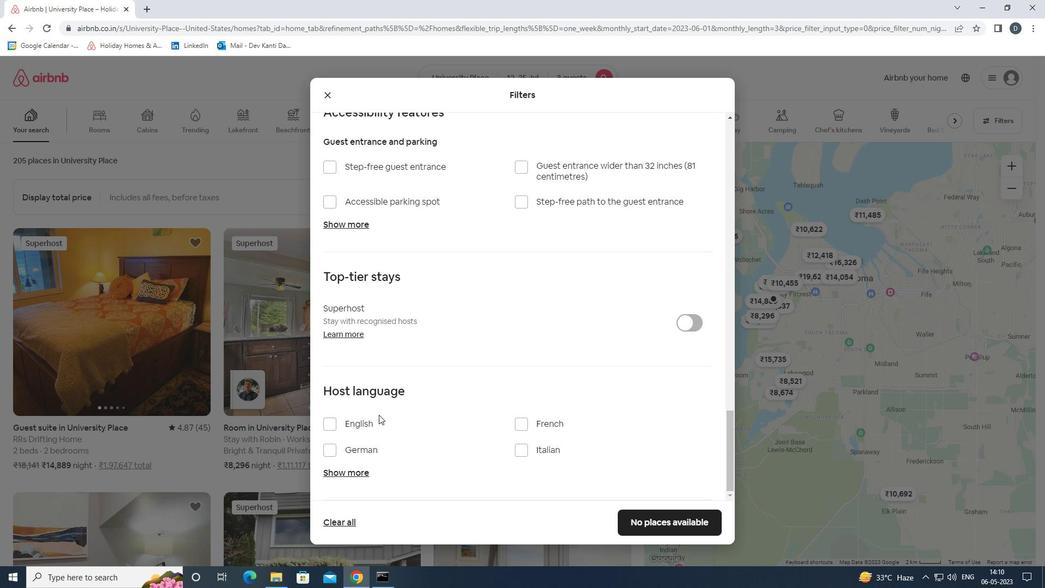 
Action: Mouse moved to (651, 521)
Screenshot: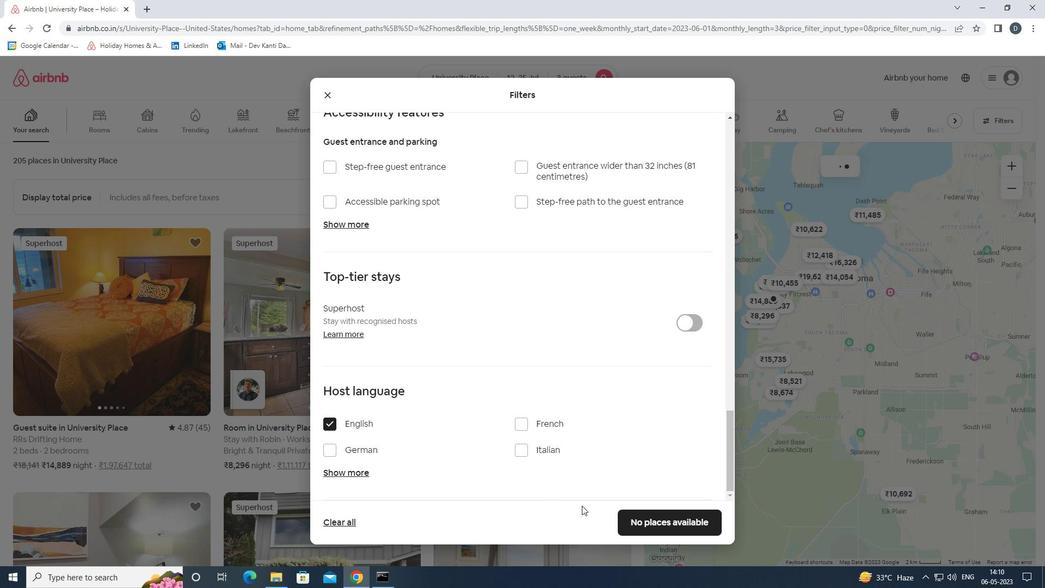 
Action: Mouse pressed left at (651, 521)
Screenshot: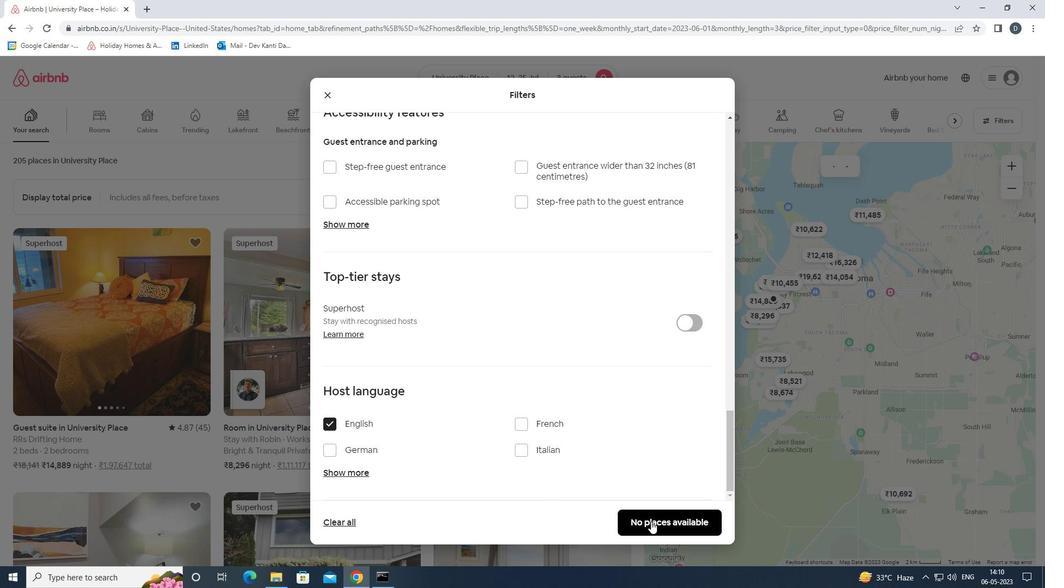 
Action: Mouse moved to (651, 517)
Screenshot: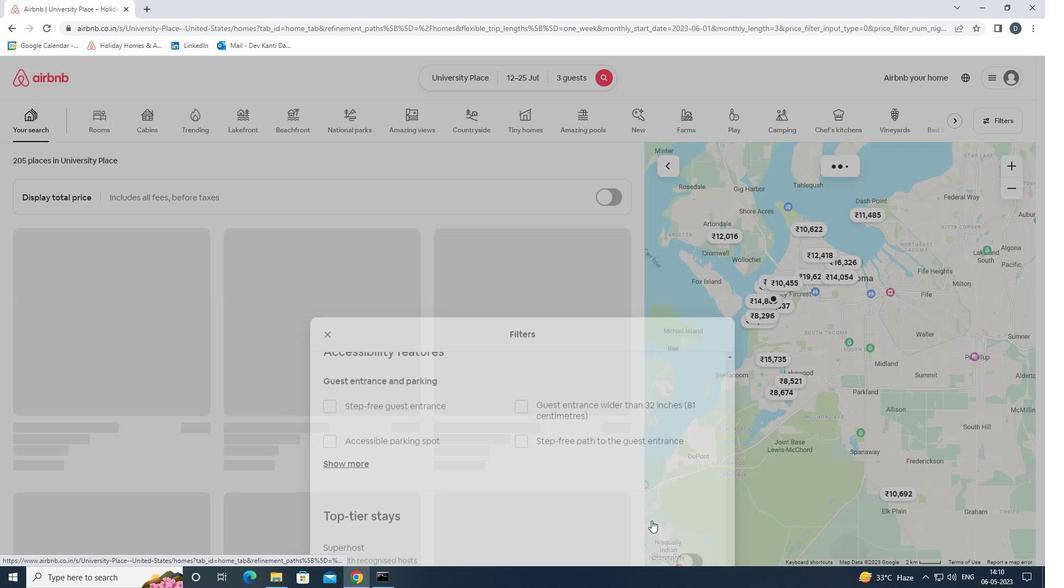 
